 Task: Display the results of the 2022 Victory Lane Racing NASCAR Cup Series for the race "Verizon 200" on the track "Indianapolis RC".
Action: Mouse moved to (180, 245)
Screenshot: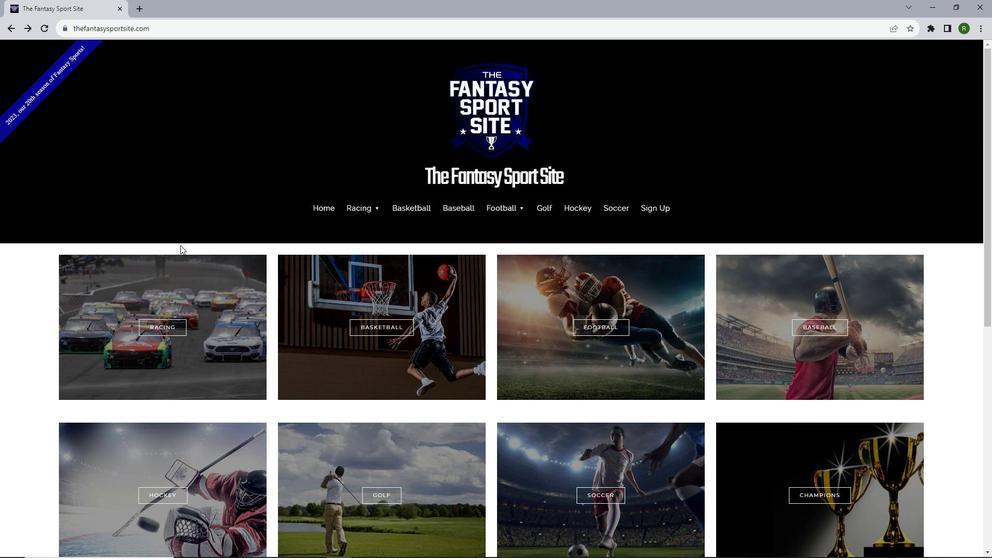 
Action: Mouse scrolled (180, 245) with delta (0, 0)
Screenshot: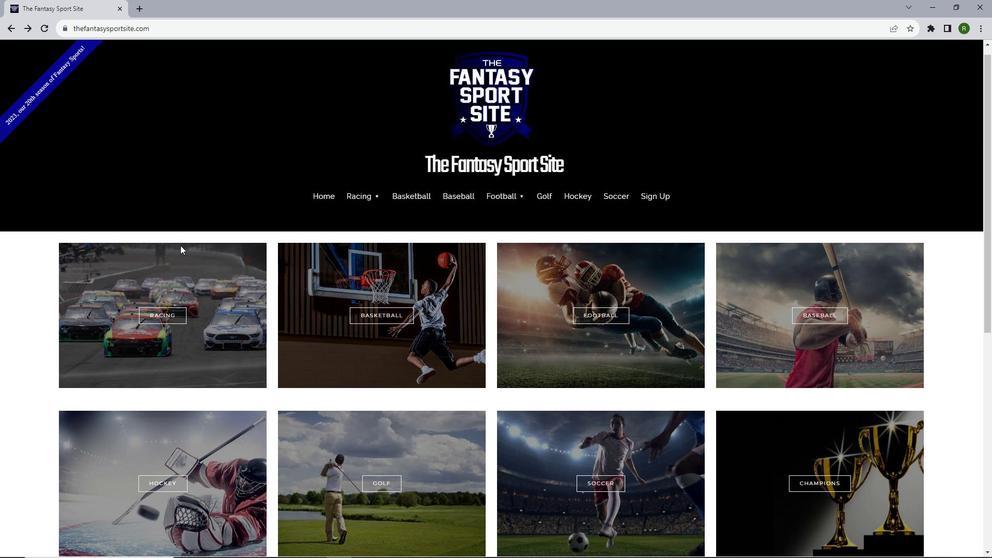 
Action: Mouse moved to (163, 276)
Screenshot: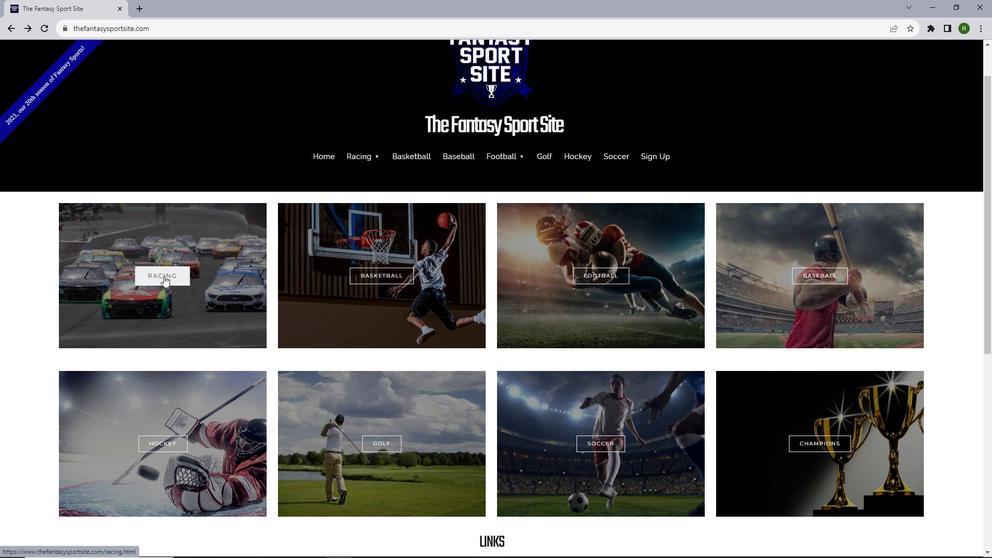 
Action: Mouse pressed left at (163, 276)
Screenshot: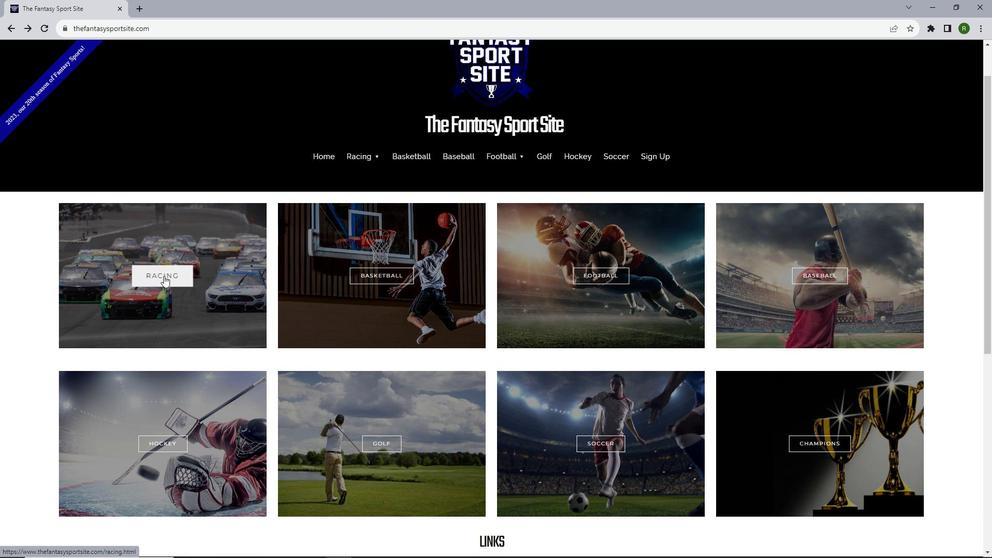 
Action: Mouse moved to (248, 249)
Screenshot: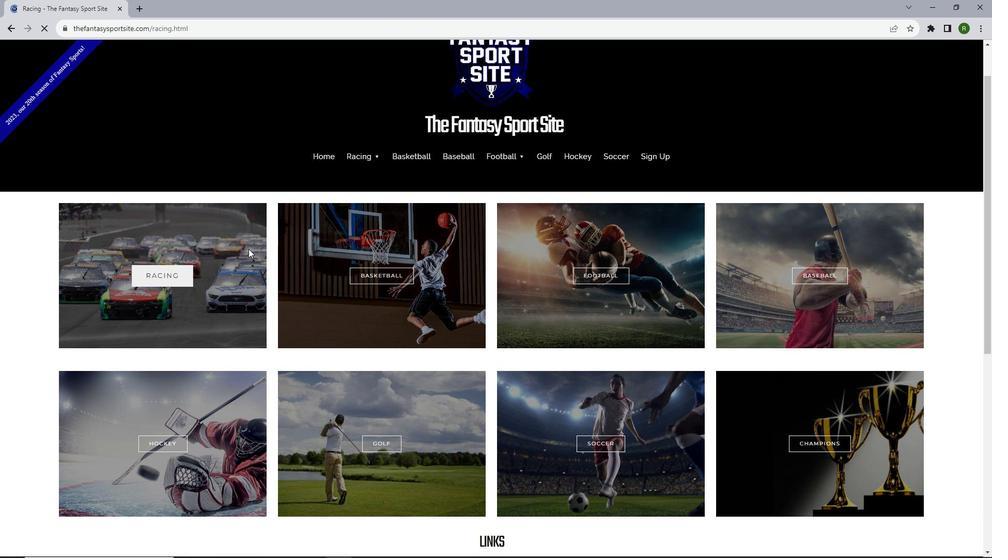 
Action: Mouse scrolled (248, 248) with delta (0, 0)
Screenshot: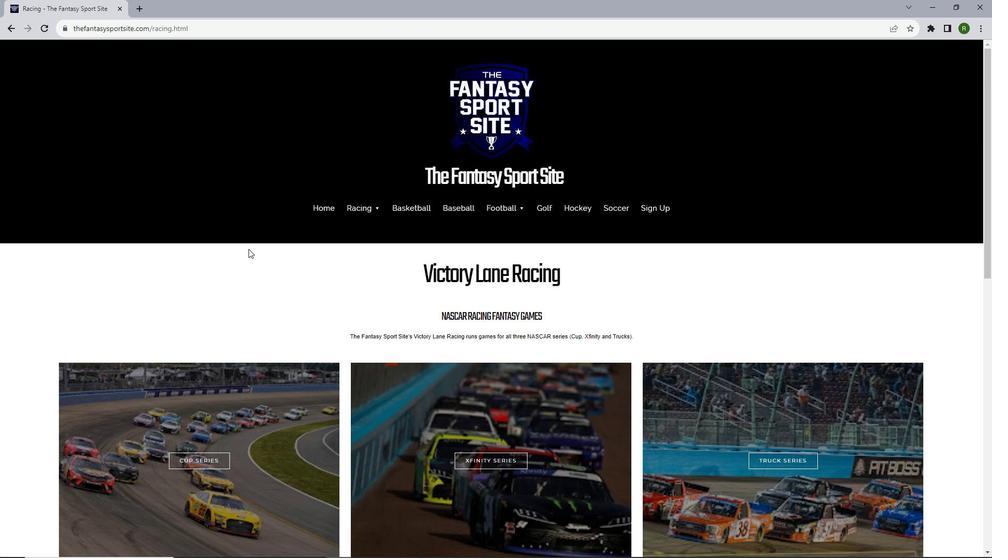 
Action: Mouse scrolled (248, 248) with delta (0, 0)
Screenshot: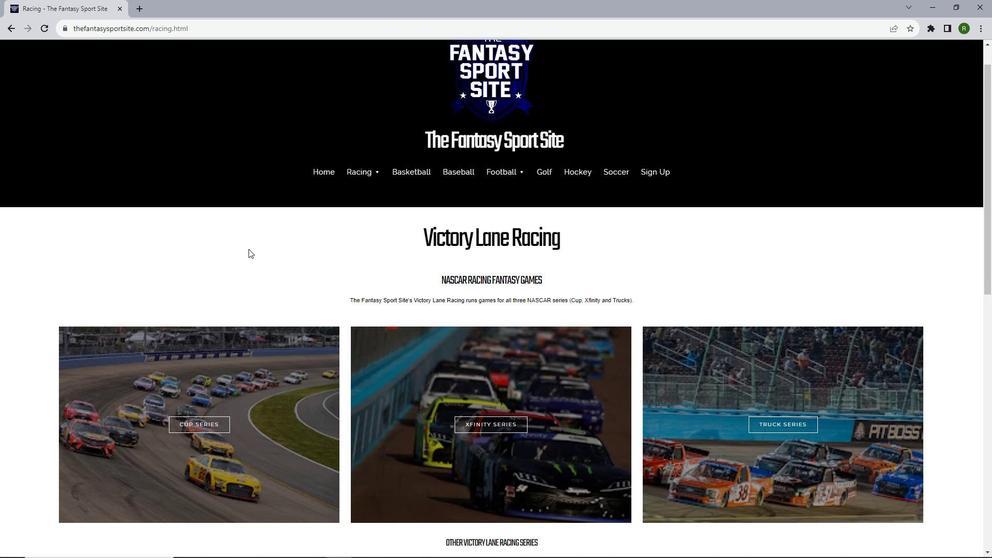 
Action: Mouse moved to (190, 352)
Screenshot: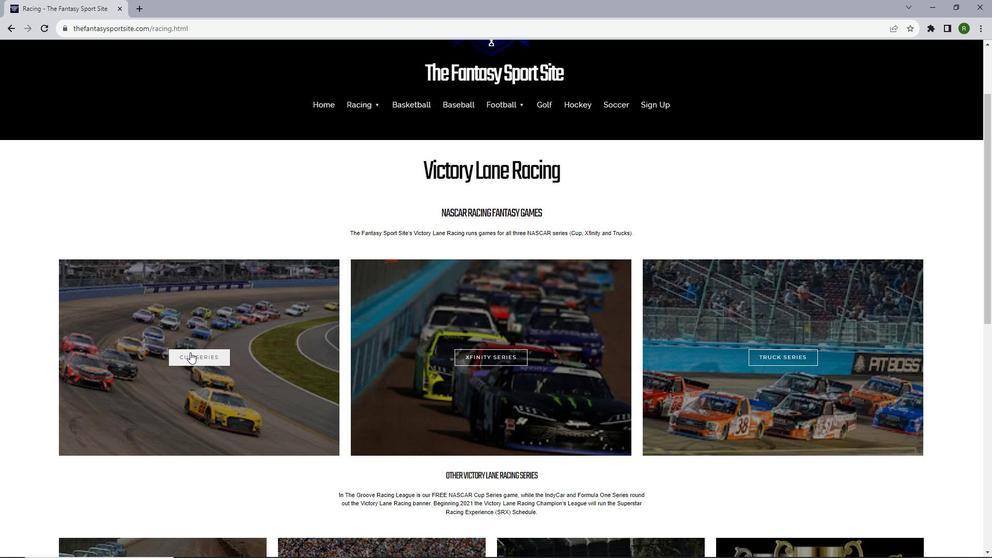 
Action: Mouse pressed left at (190, 352)
Screenshot: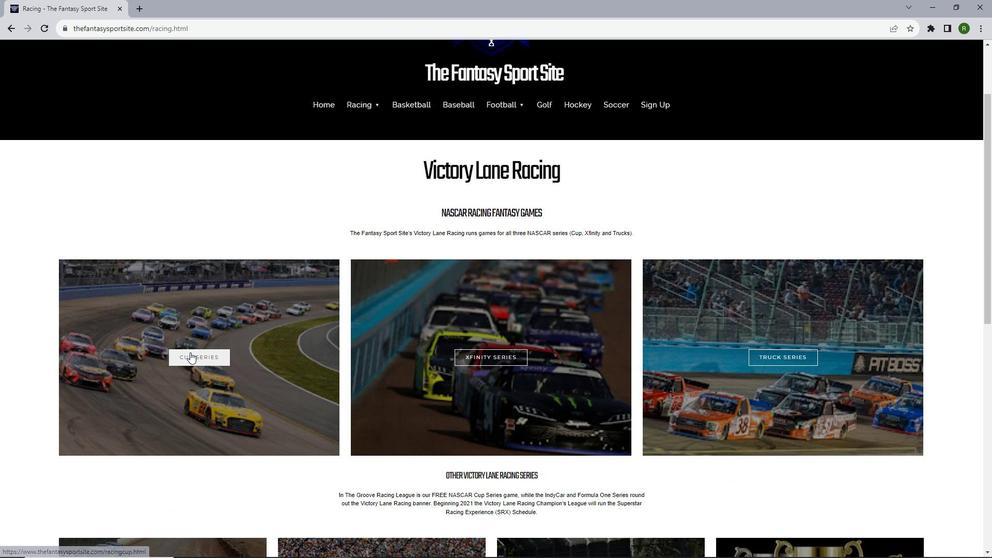 
Action: Mouse moved to (317, 278)
Screenshot: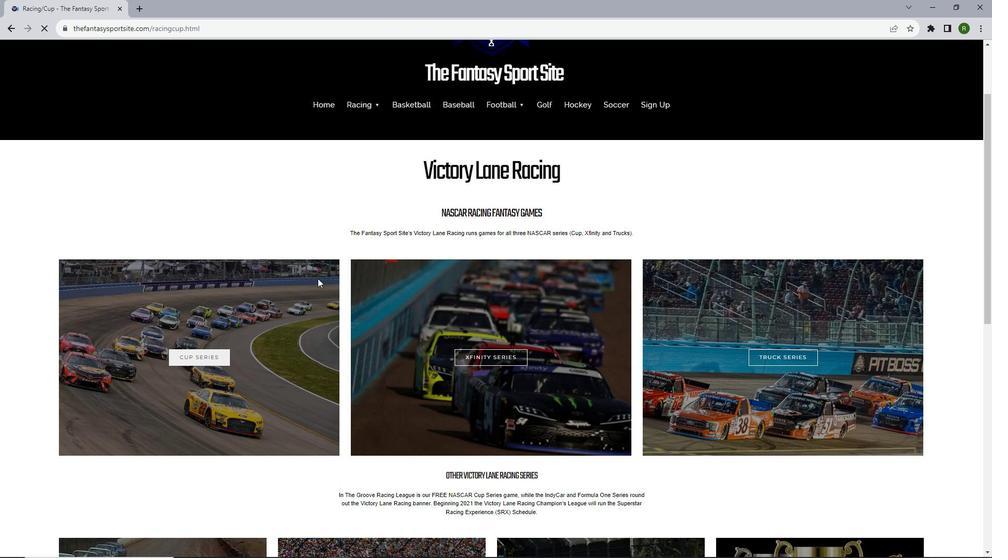 
Action: Mouse scrolled (317, 278) with delta (0, 0)
Screenshot: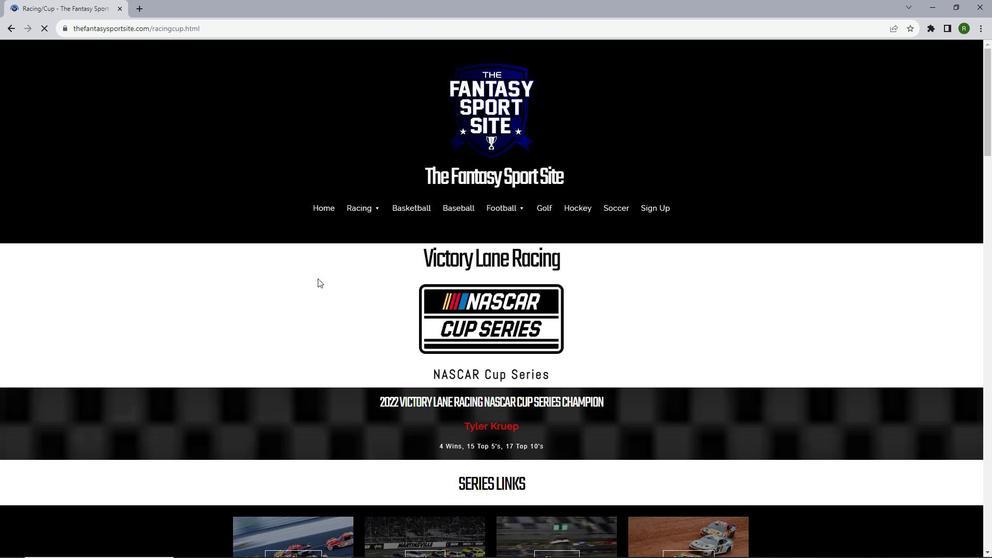 
Action: Mouse scrolled (317, 278) with delta (0, 0)
Screenshot: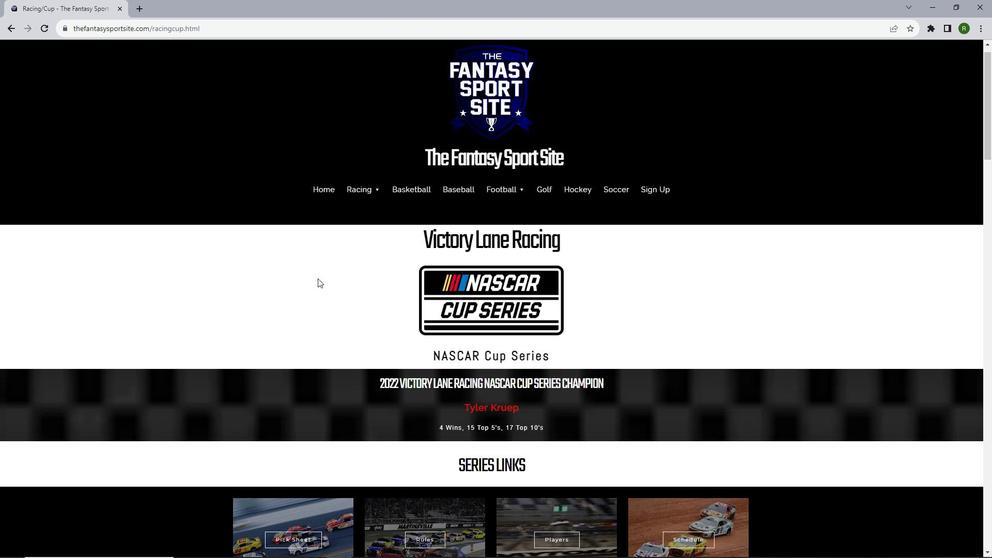 
Action: Mouse scrolled (317, 278) with delta (0, 0)
Screenshot: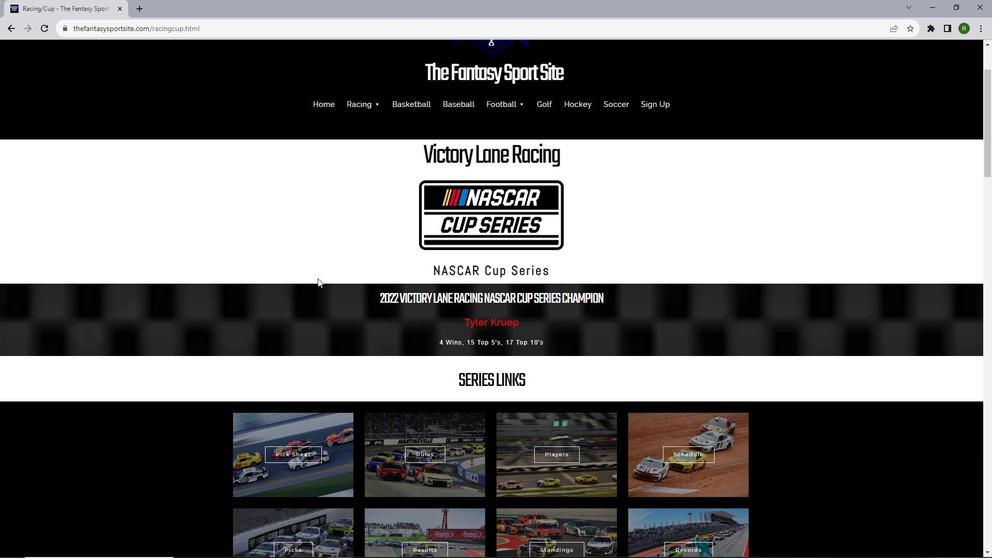 
Action: Mouse scrolled (317, 278) with delta (0, 0)
Screenshot: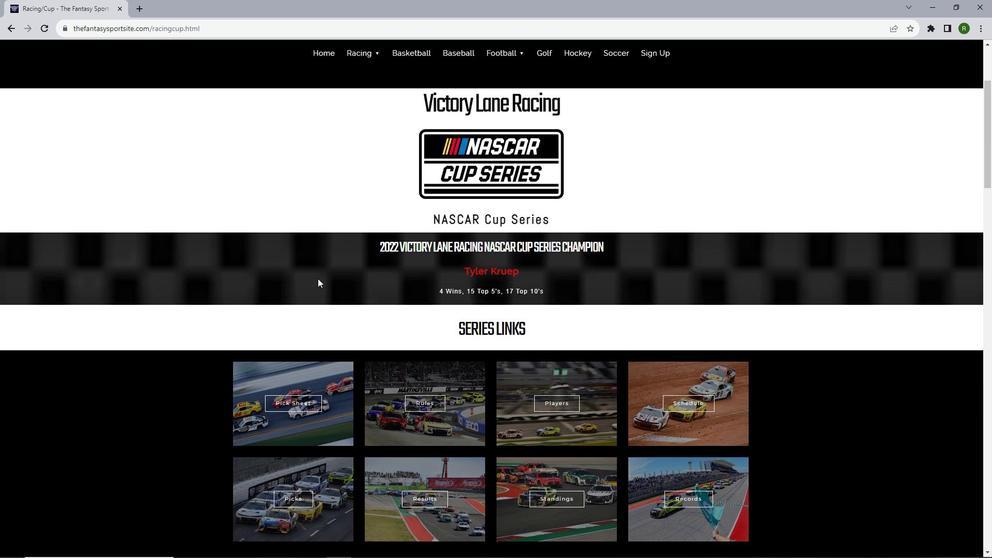 
Action: Mouse scrolled (317, 278) with delta (0, 0)
Screenshot: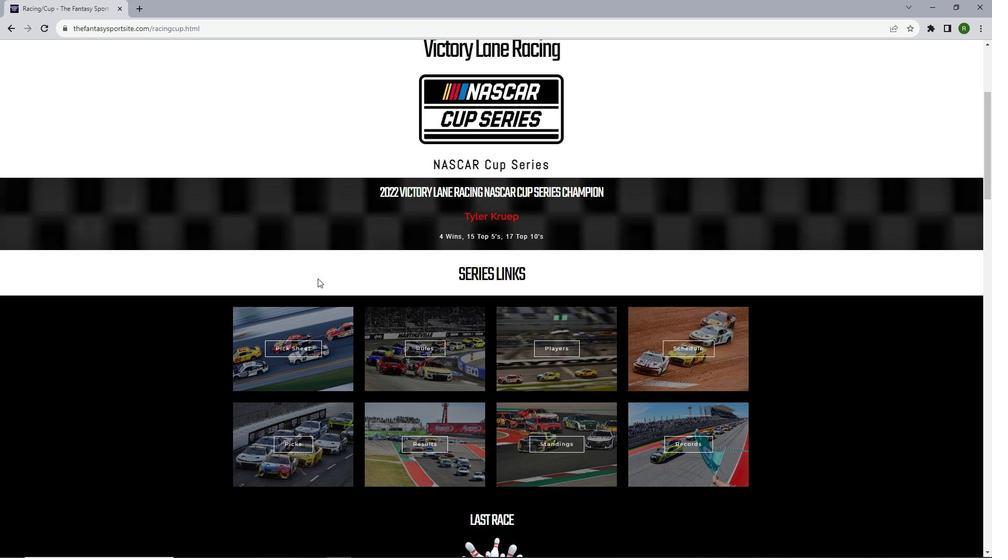 
Action: Mouse moved to (411, 390)
Screenshot: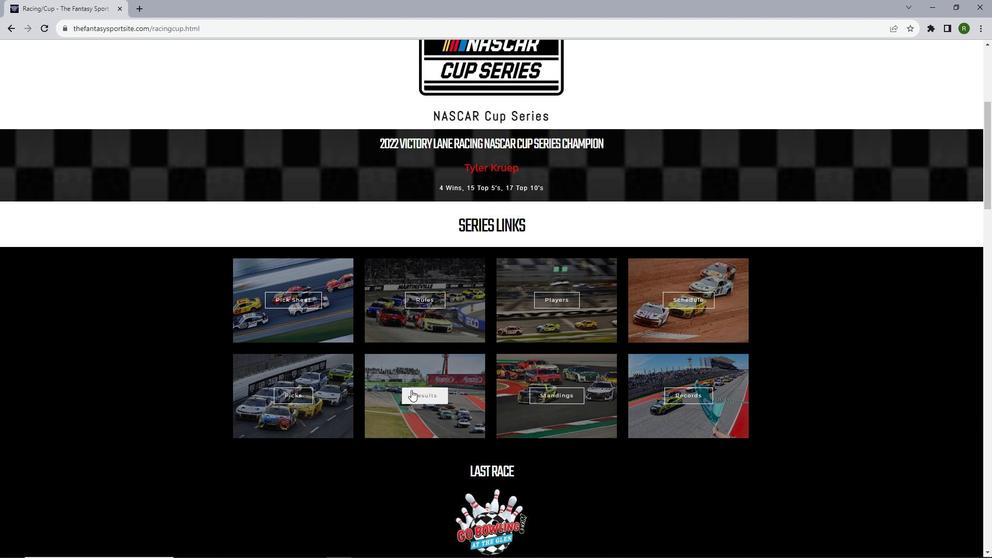 
Action: Mouse pressed left at (411, 390)
Screenshot: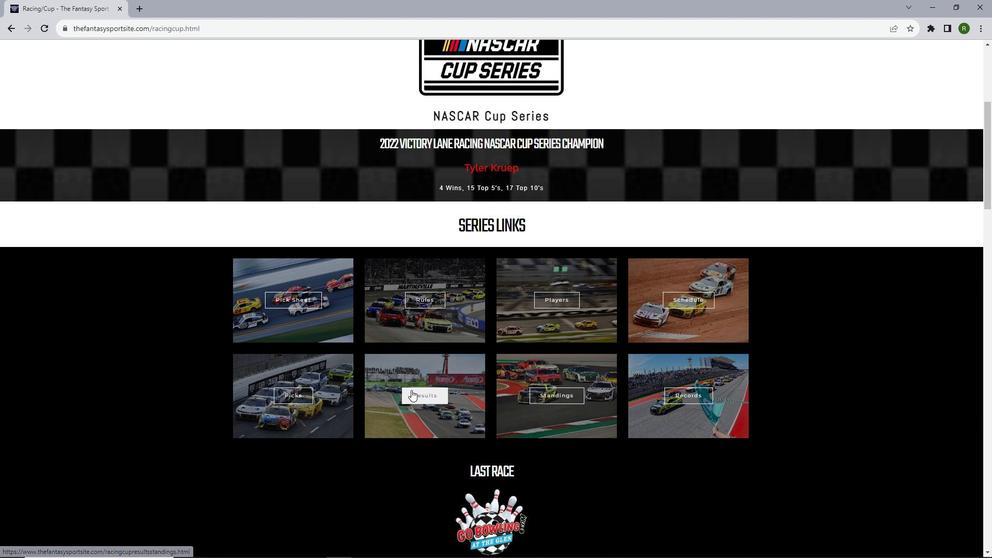 
Action: Mouse moved to (398, 282)
Screenshot: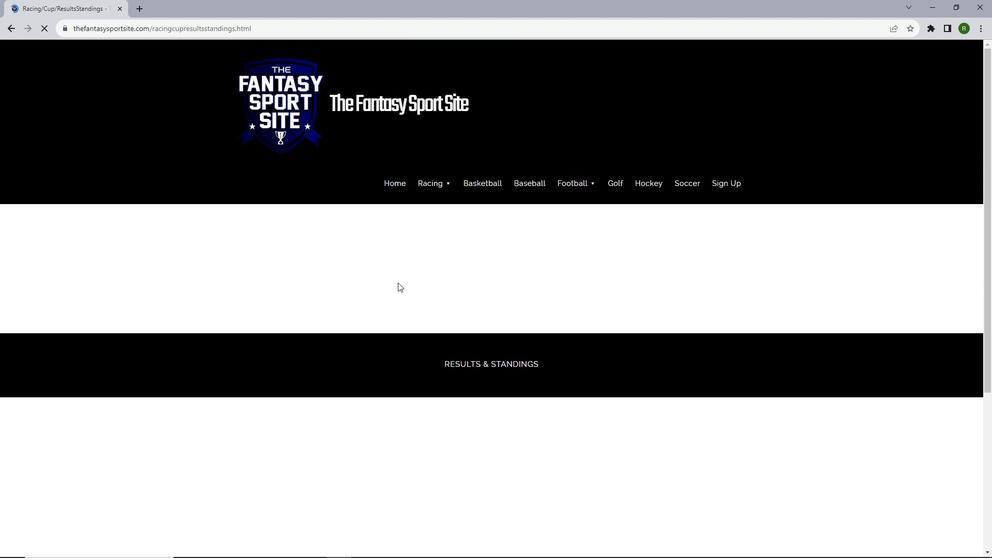 
Action: Mouse scrolled (398, 282) with delta (0, 0)
Screenshot: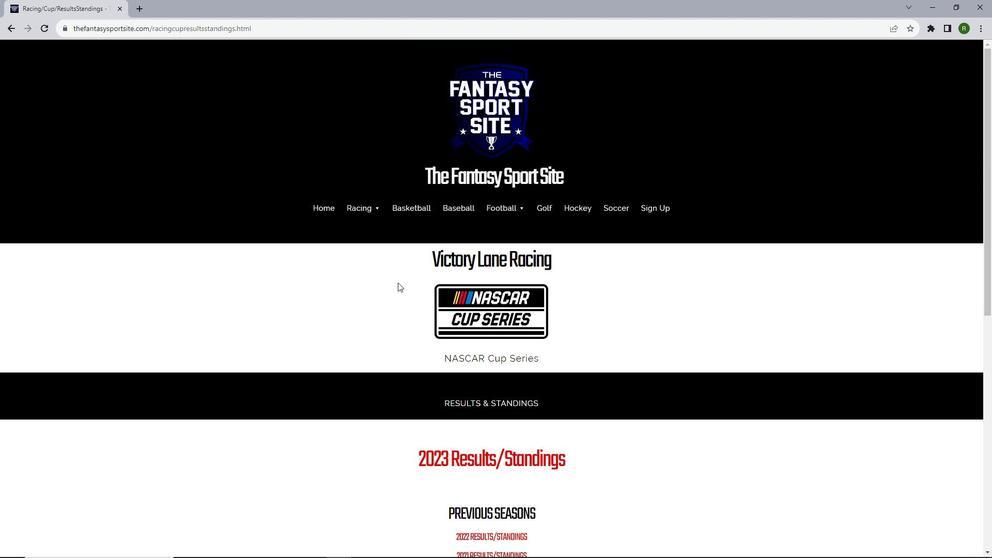 
Action: Mouse scrolled (398, 282) with delta (0, 0)
Screenshot: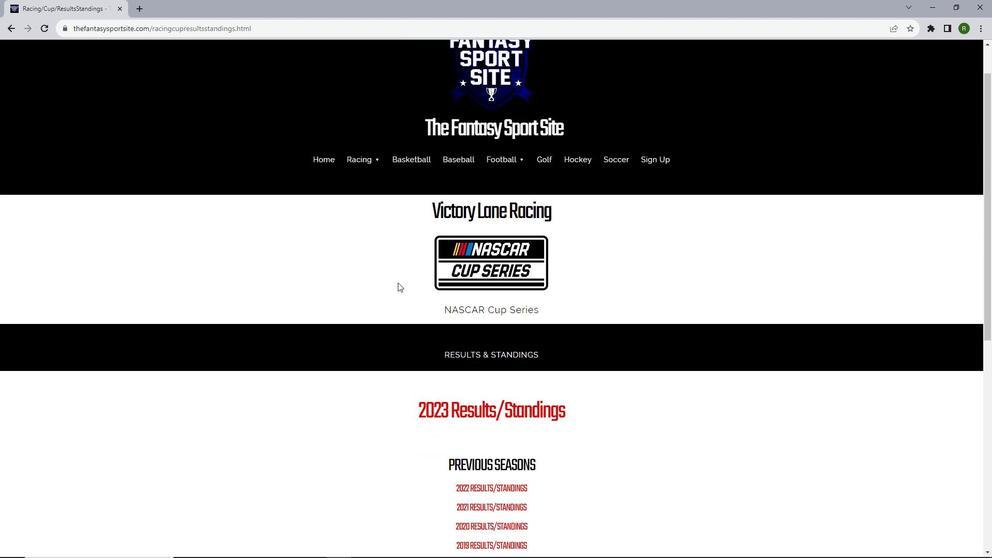 
Action: Mouse scrolled (398, 282) with delta (0, 0)
Screenshot: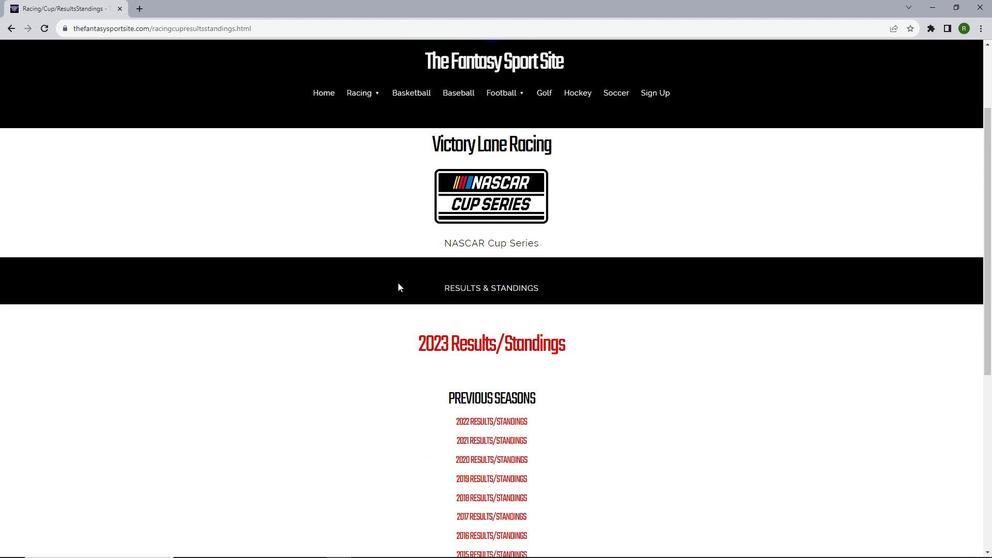 
Action: Mouse scrolled (398, 282) with delta (0, 0)
Screenshot: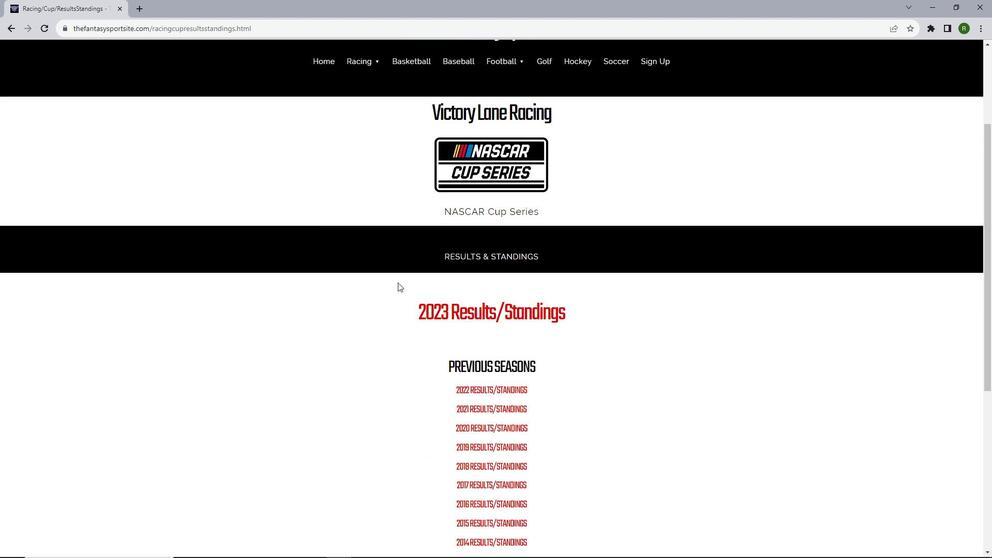 
Action: Mouse scrolled (398, 282) with delta (0, 0)
Screenshot: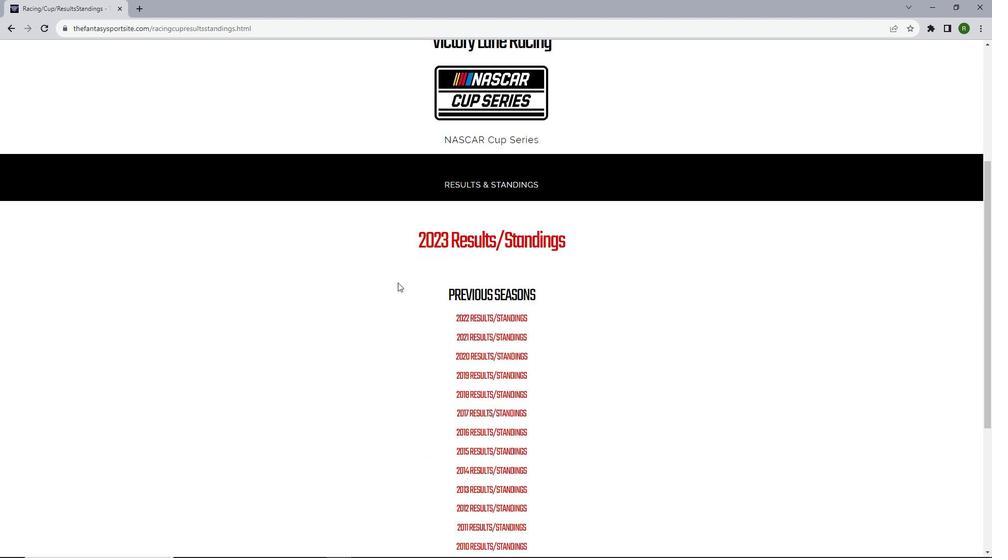 
Action: Mouse moved to (513, 274)
Screenshot: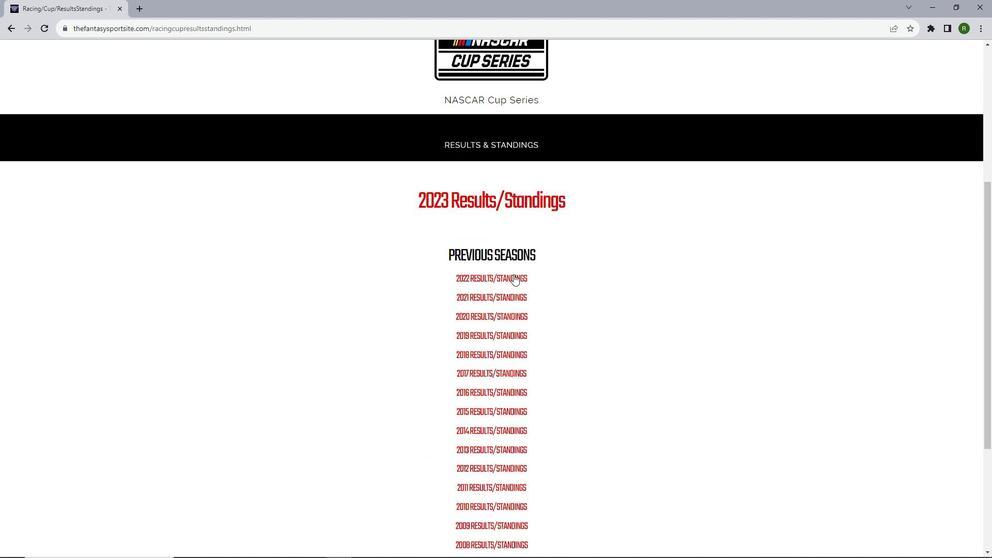 
Action: Mouse pressed left at (513, 274)
Screenshot: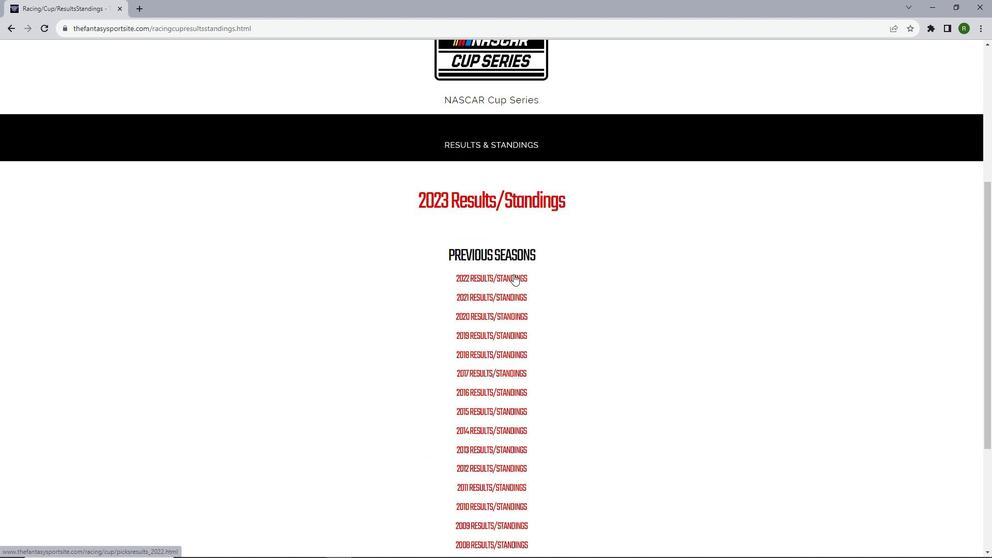 
Action: Mouse moved to (466, 186)
Screenshot: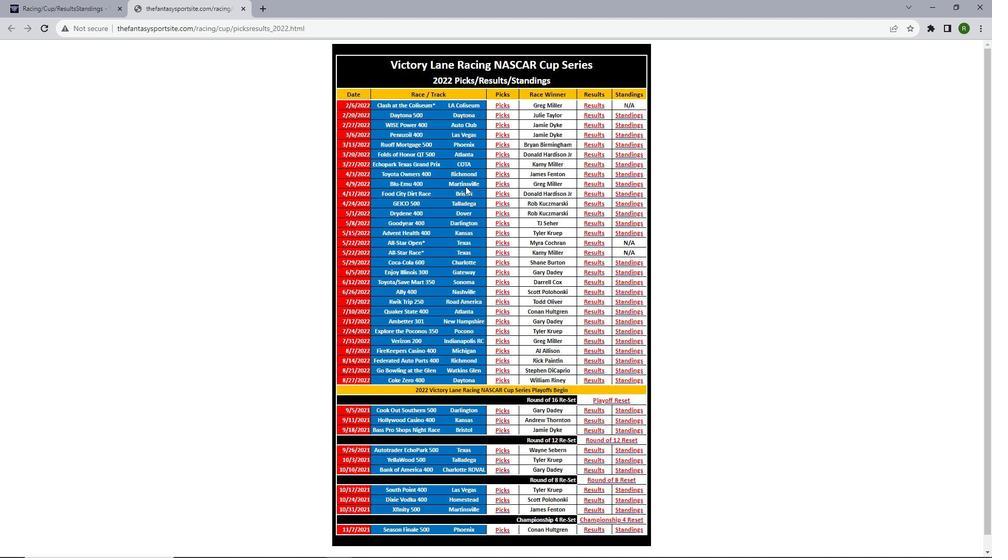 
Action: Mouse scrolled (466, 186) with delta (0, 0)
Screenshot: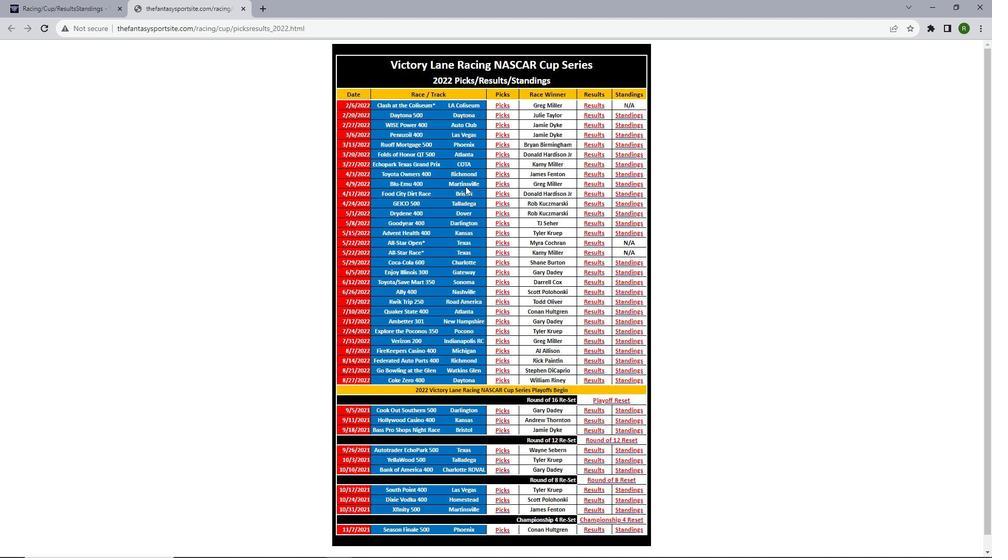 
Action: Mouse moved to (465, 186)
Screenshot: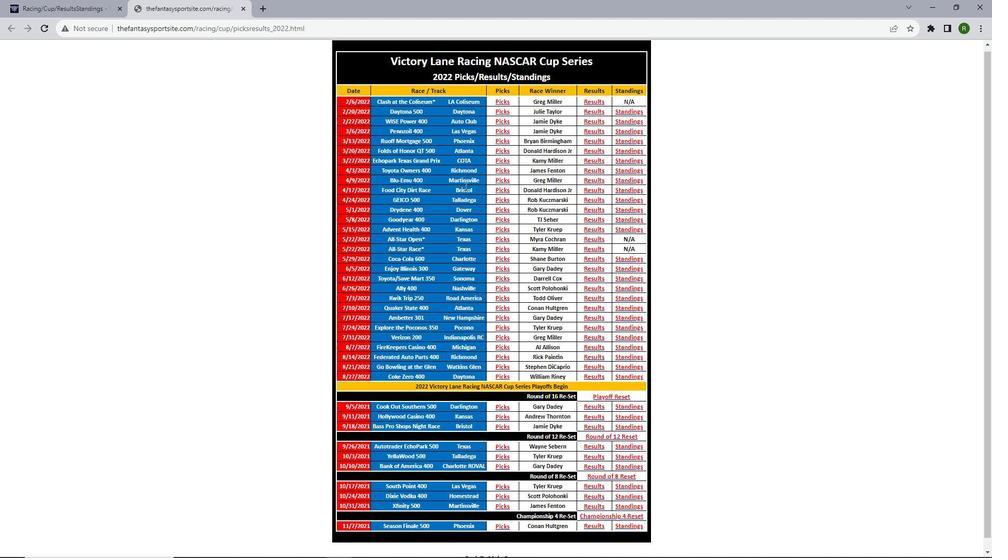 
Action: Mouse scrolled (465, 186) with delta (0, 0)
Screenshot: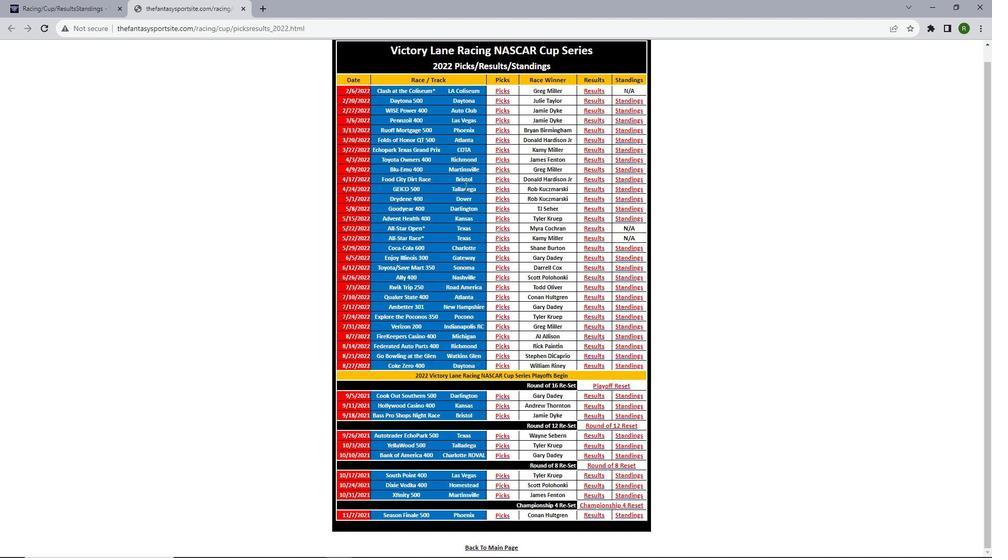 
Action: Mouse moved to (465, 187)
Screenshot: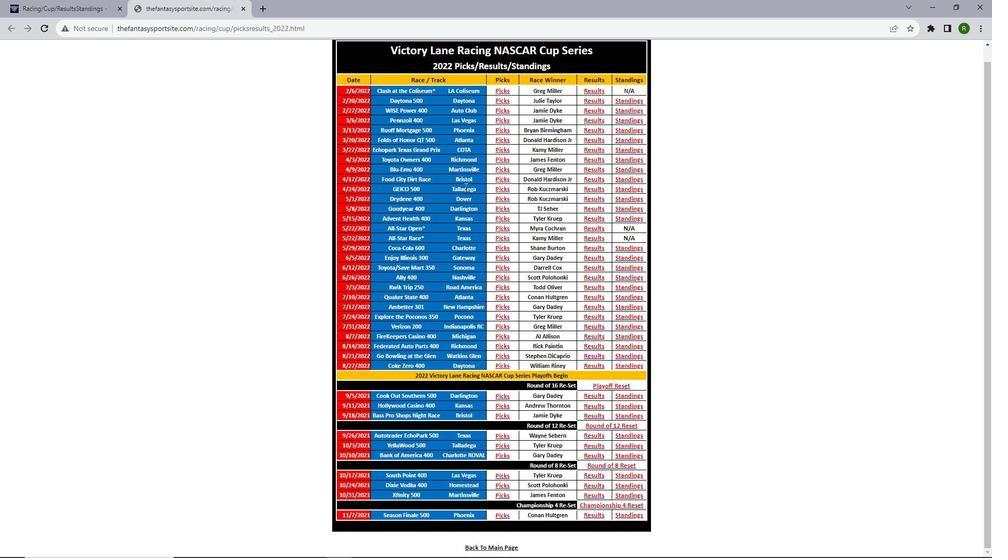
Action: Mouse scrolled (465, 186) with delta (0, 0)
Screenshot: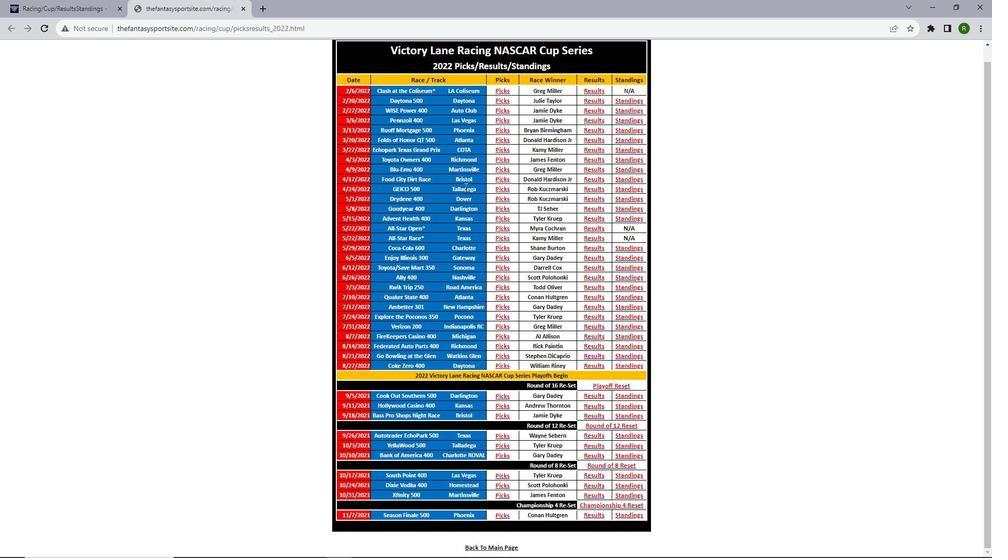 
Action: Mouse moved to (596, 326)
Screenshot: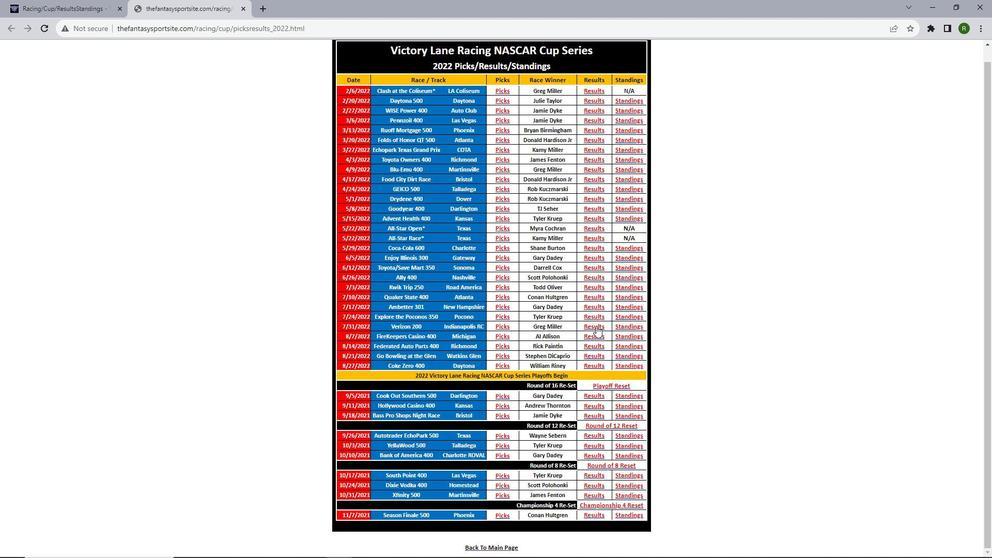 
Action: Mouse pressed left at (596, 326)
Screenshot: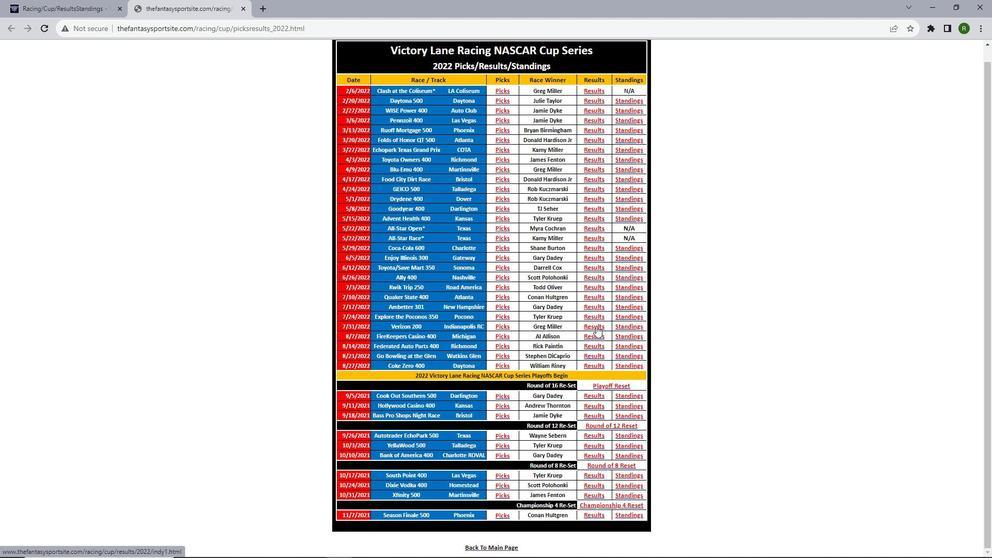 
Action: Mouse moved to (410, 203)
Screenshot: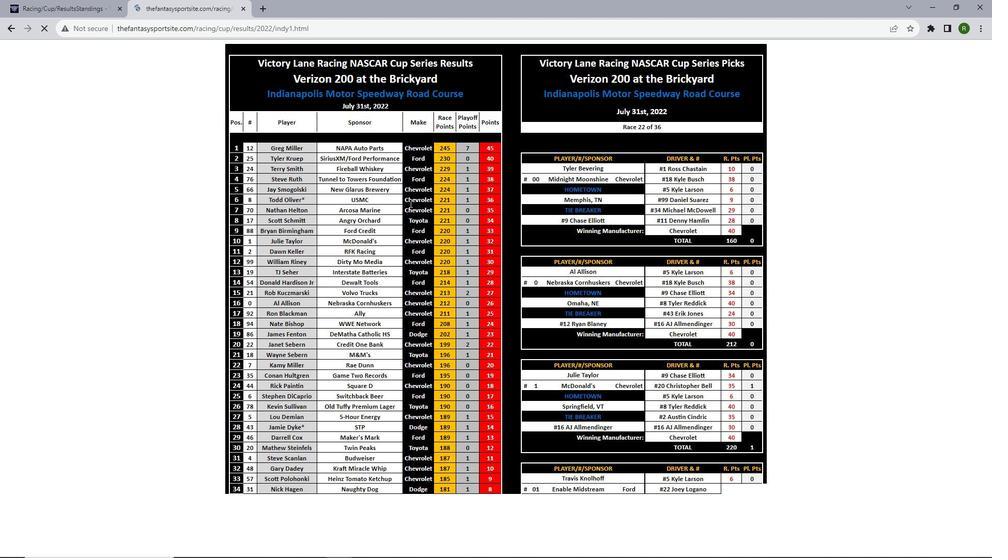 
Action: Mouse scrolled (410, 202) with delta (0, 0)
Screenshot: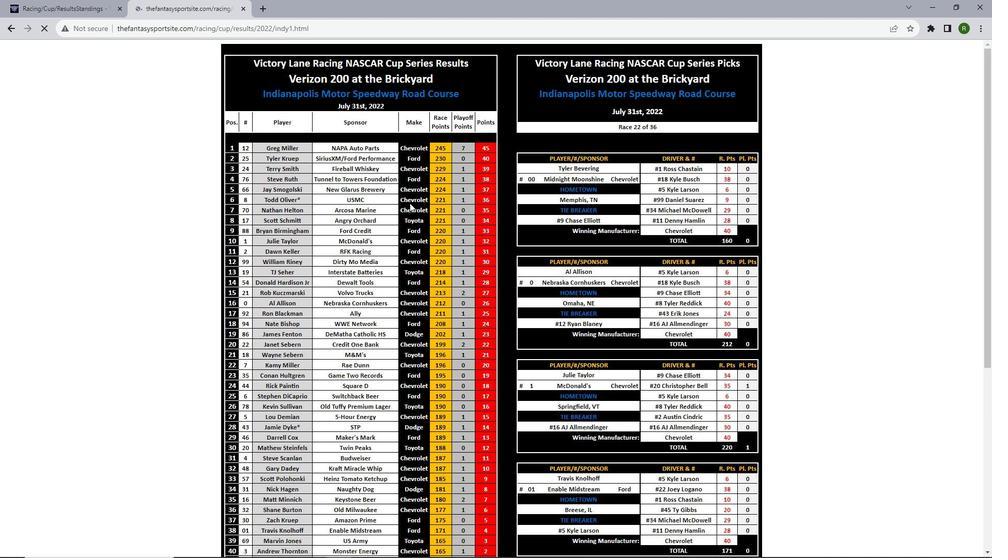 
Action: Mouse scrolled (410, 202) with delta (0, 0)
Screenshot: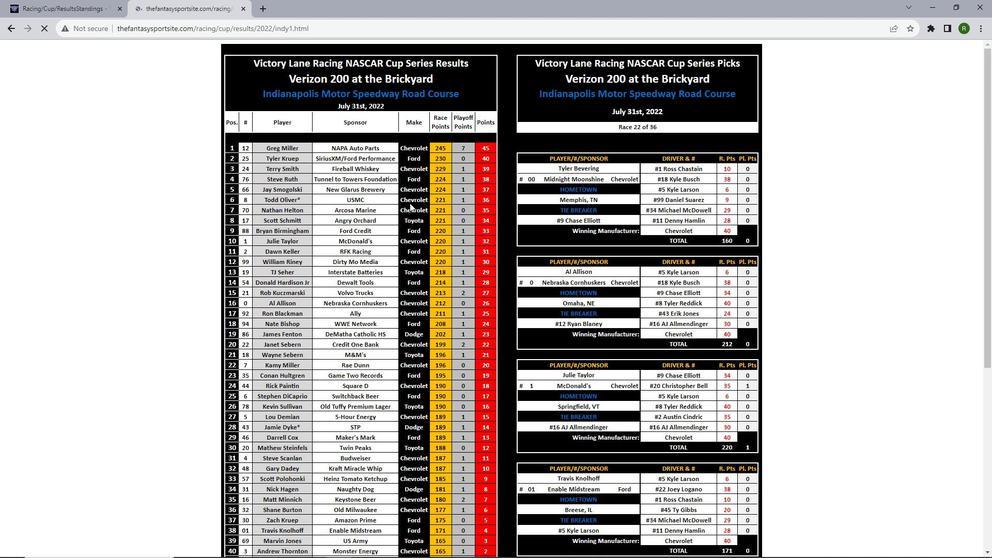 
Action: Mouse scrolled (410, 202) with delta (0, 0)
Screenshot: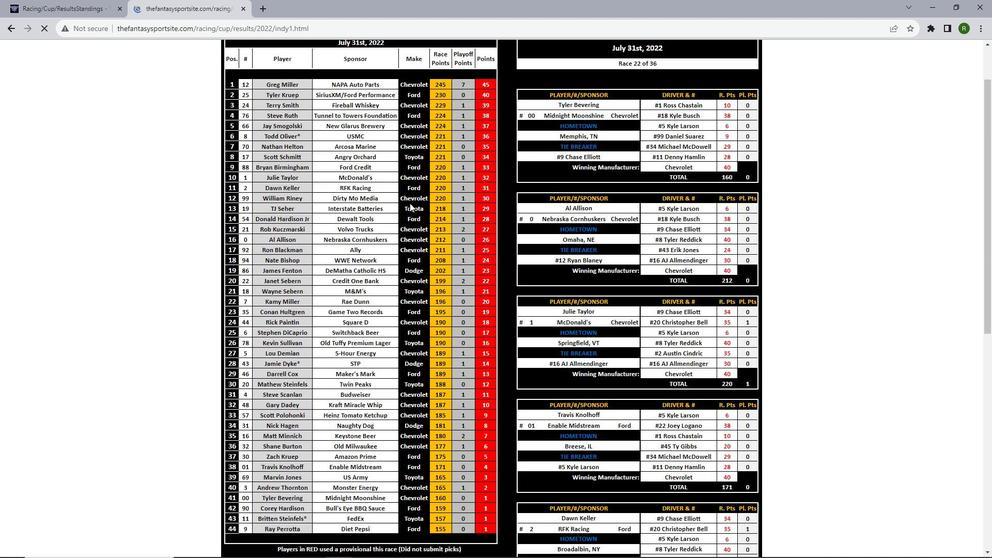 
Action: Mouse moved to (410, 202)
Screenshot: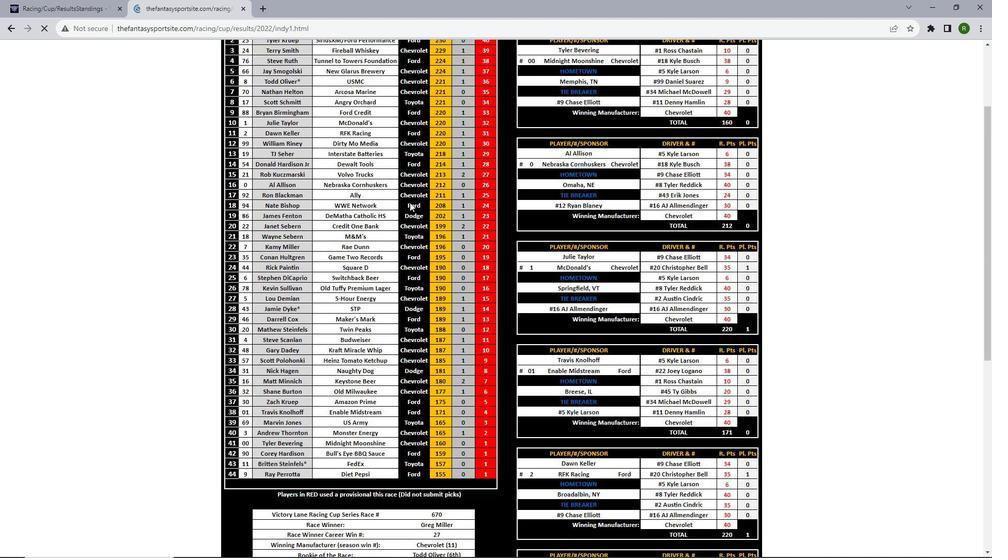
Action: Mouse scrolled (410, 202) with delta (0, 0)
Screenshot: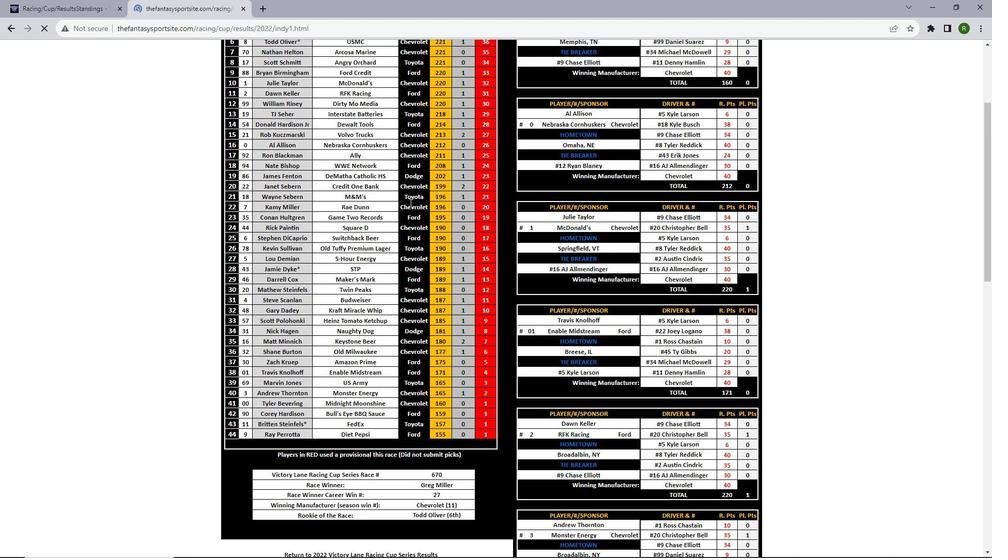 
Action: Mouse scrolled (410, 202) with delta (0, 0)
Screenshot: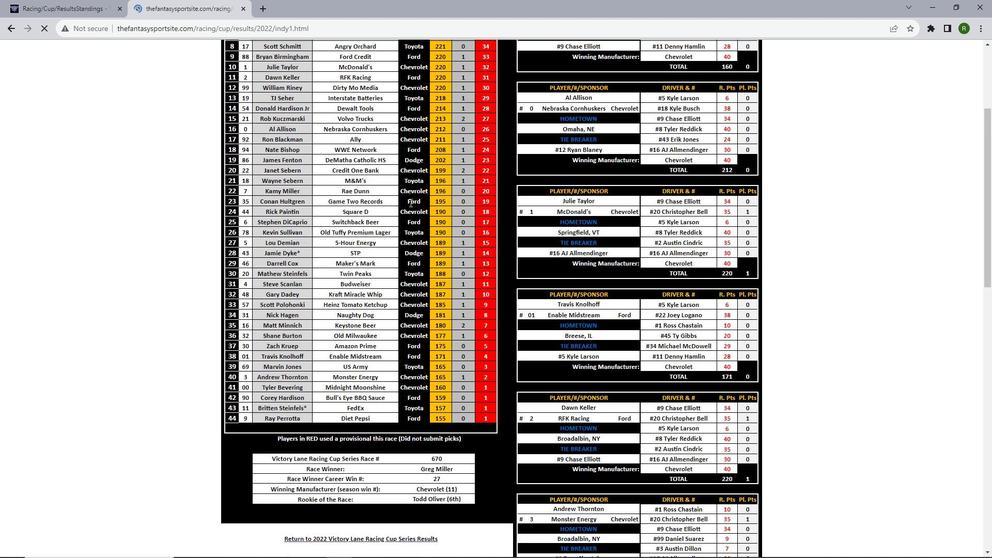 
Action: Mouse scrolled (410, 202) with delta (0, 0)
Screenshot: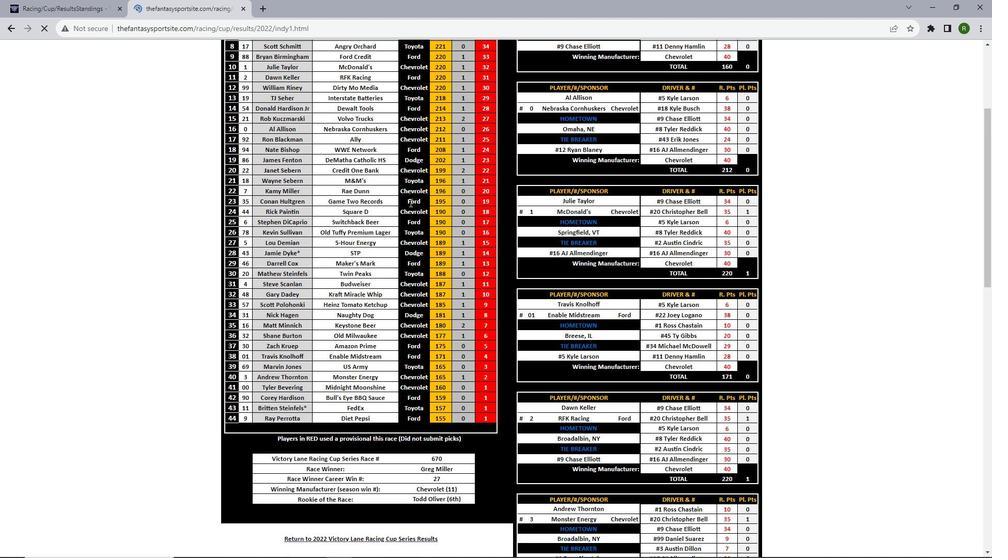 
Action: Mouse scrolled (410, 202) with delta (0, 0)
Screenshot: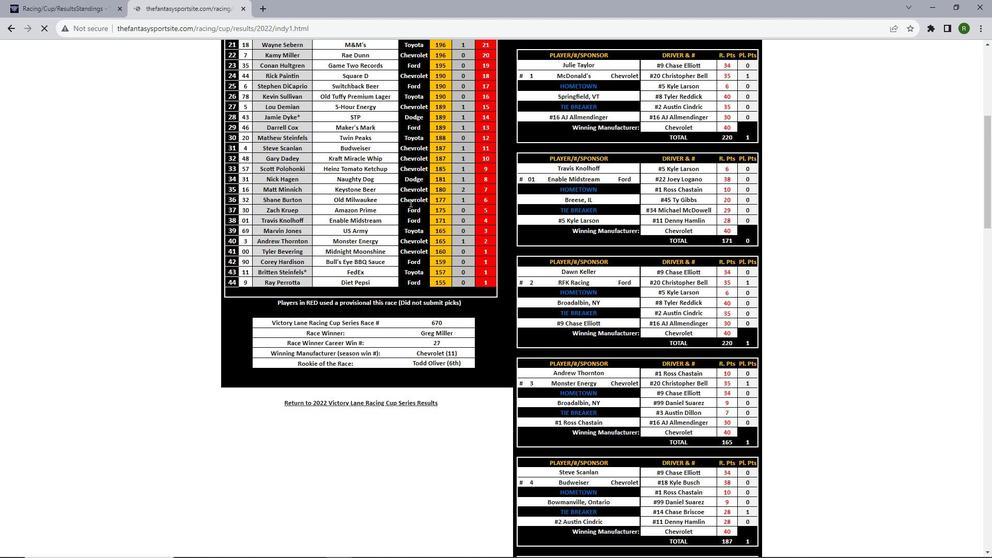 
Action: Mouse scrolled (410, 202) with delta (0, 0)
Screenshot: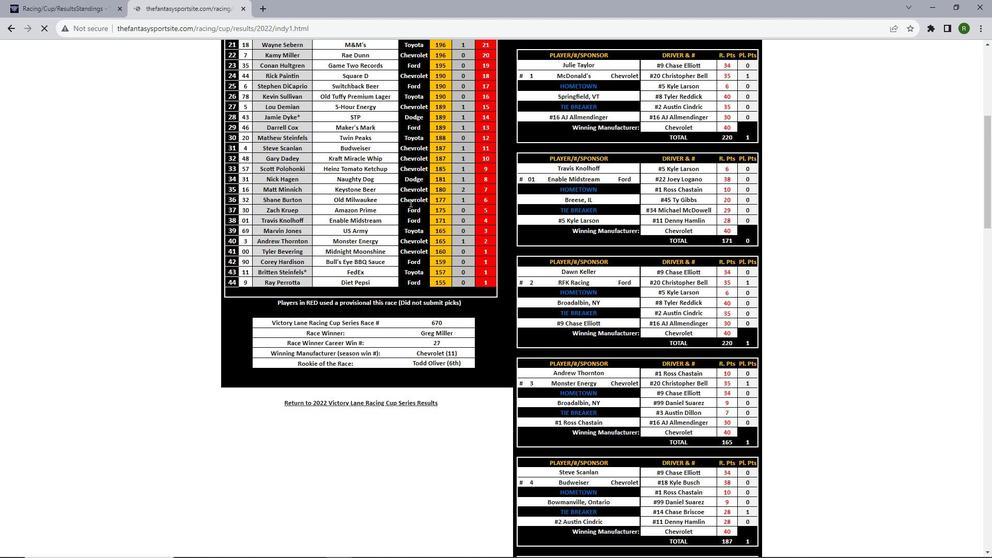 
Action: Mouse scrolled (410, 202) with delta (0, 0)
Screenshot: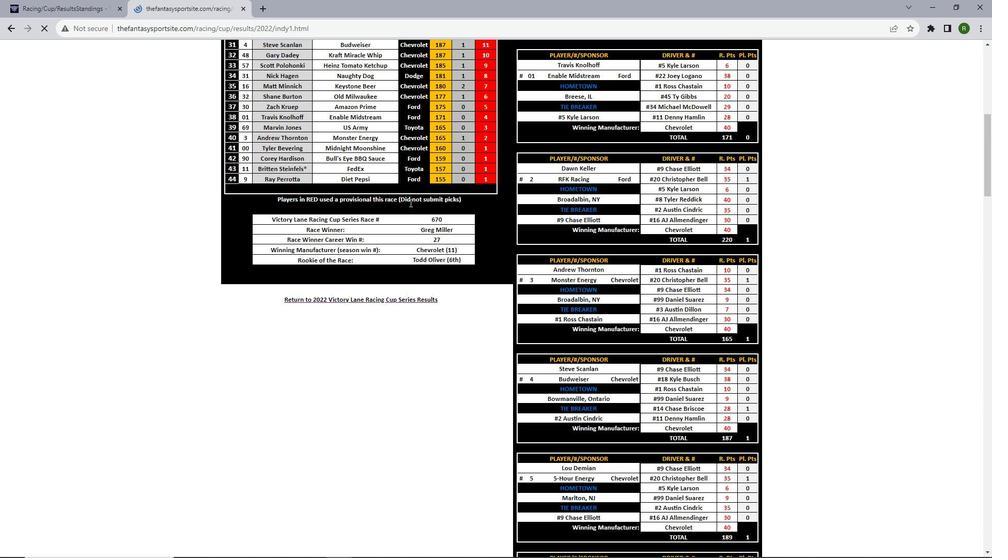 
Action: Mouse scrolled (410, 202) with delta (0, 0)
Screenshot: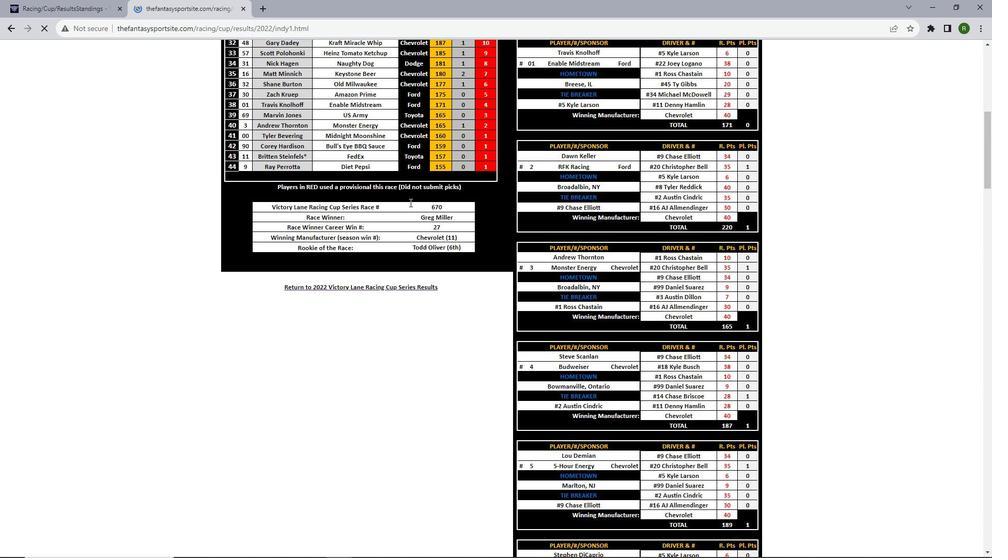 
Action: Mouse scrolled (410, 202) with delta (0, 0)
Screenshot: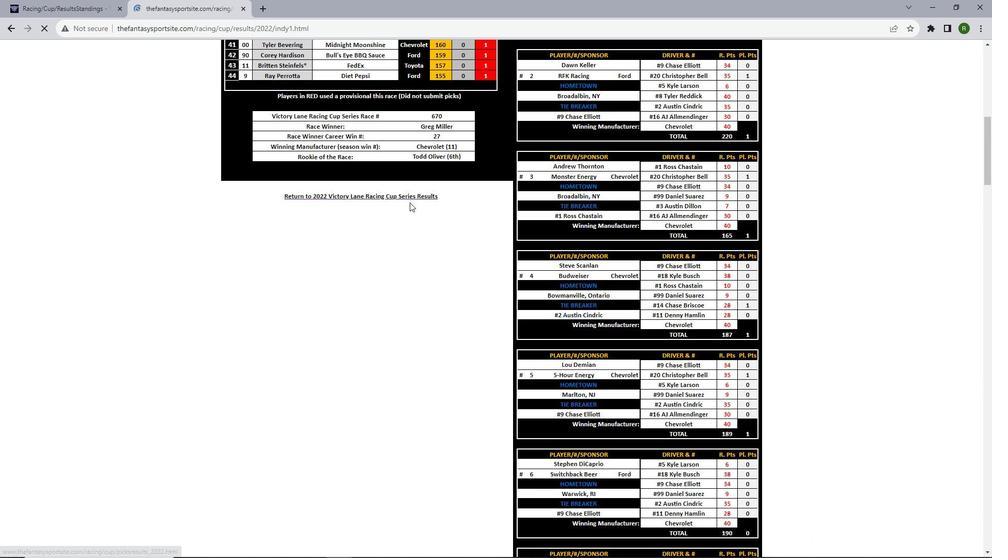 
Action: Mouse scrolled (410, 202) with delta (0, 0)
Screenshot: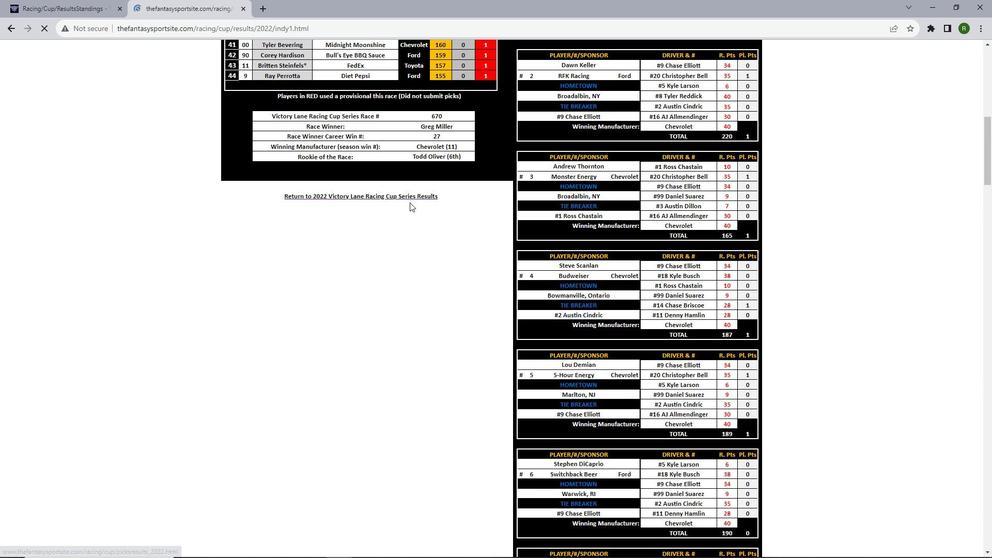 
Action: Mouse scrolled (410, 202) with delta (0, 0)
Screenshot: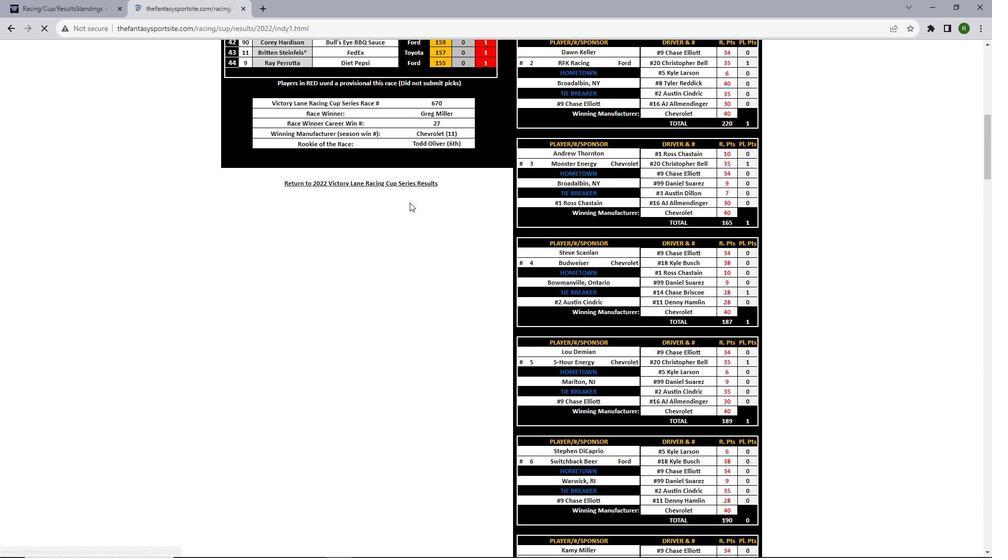 
Action: Mouse scrolled (410, 202) with delta (0, 0)
Screenshot: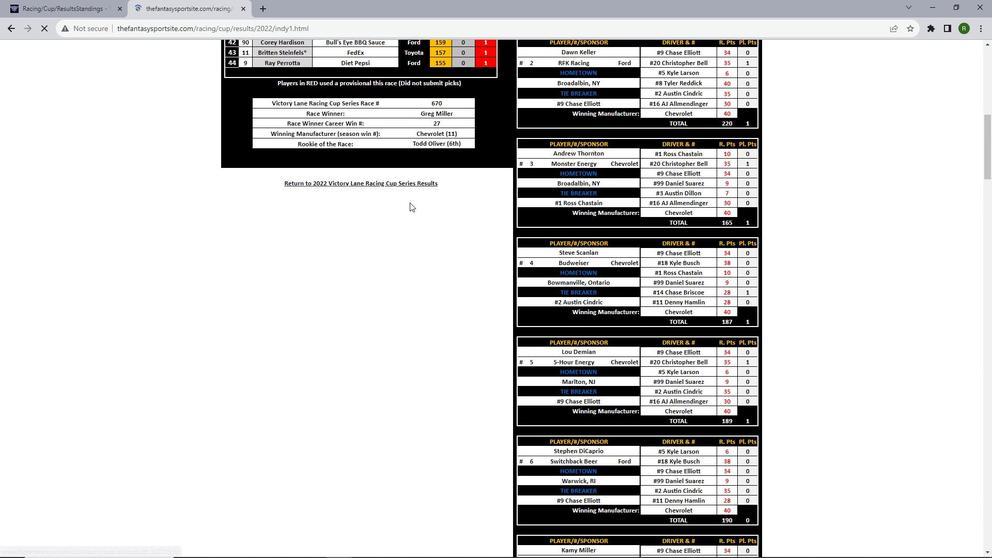 
Action: Mouse scrolled (410, 202) with delta (0, 0)
Screenshot: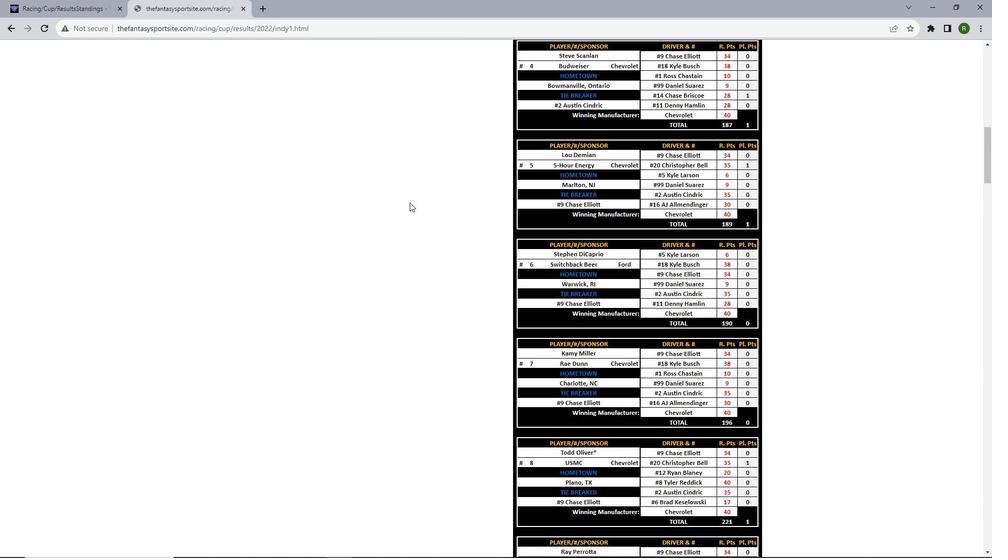 
Action: Mouse scrolled (410, 202) with delta (0, 0)
Screenshot: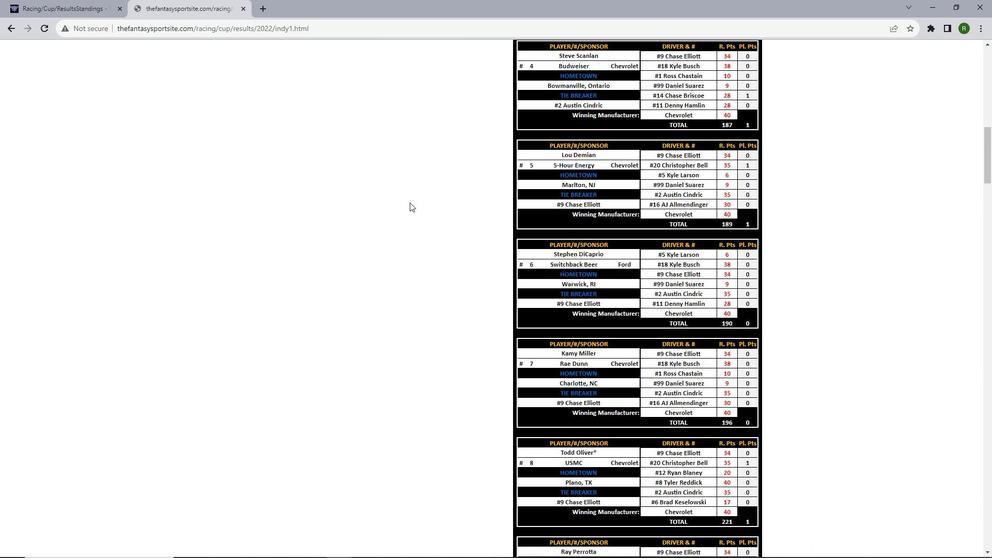 
Action: Mouse scrolled (410, 202) with delta (0, 0)
Screenshot: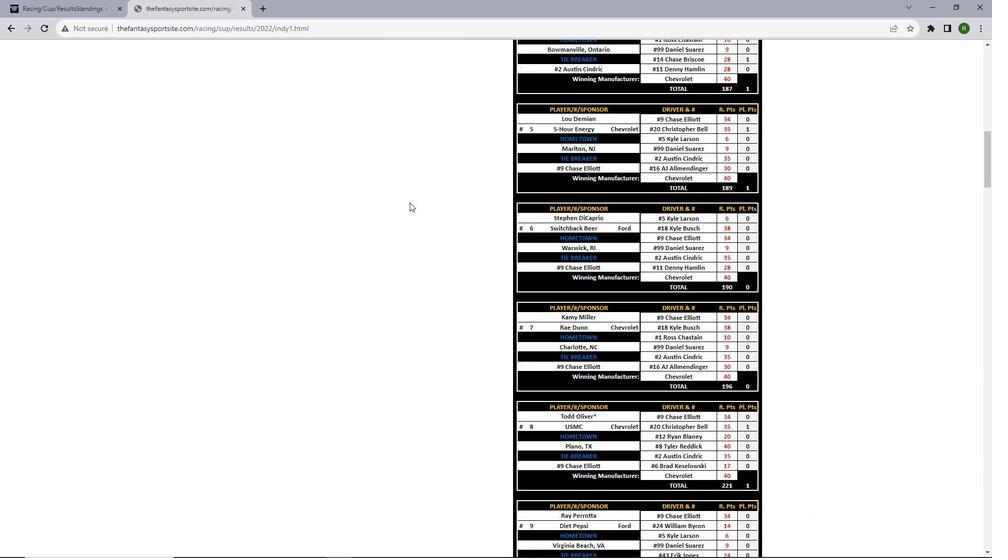 
Action: Mouse scrolled (410, 202) with delta (0, 0)
Screenshot: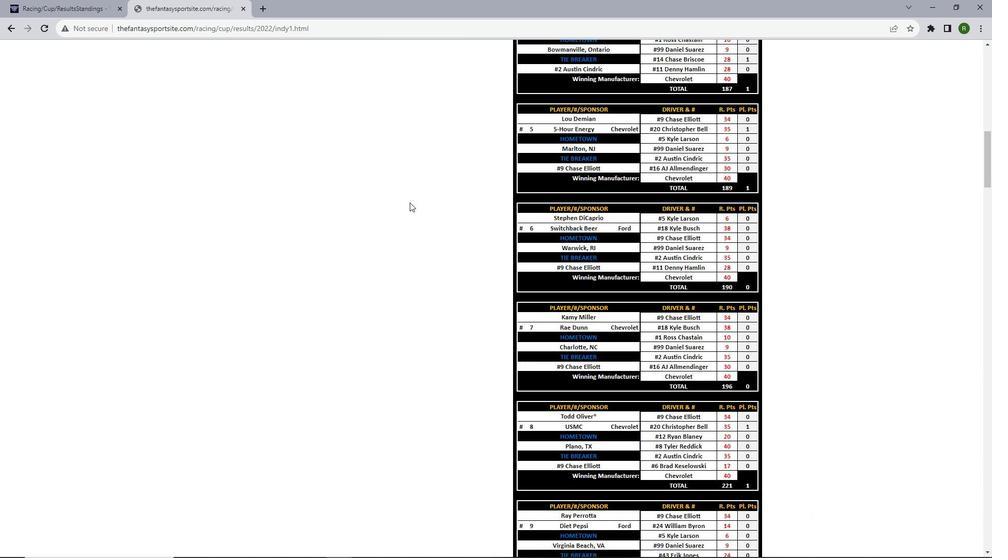 
Action: Mouse scrolled (410, 202) with delta (0, 0)
Screenshot: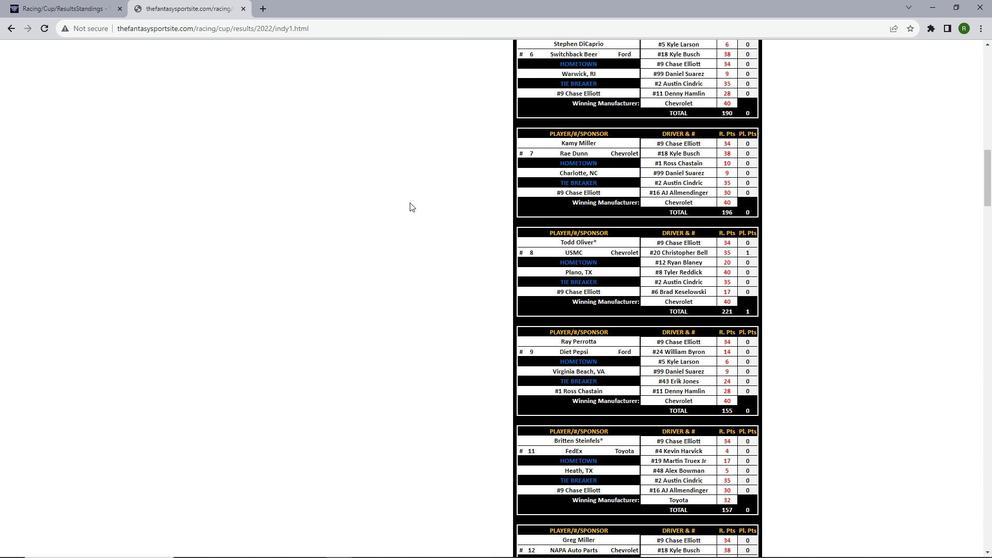 
Action: Mouse scrolled (410, 202) with delta (0, 0)
Screenshot: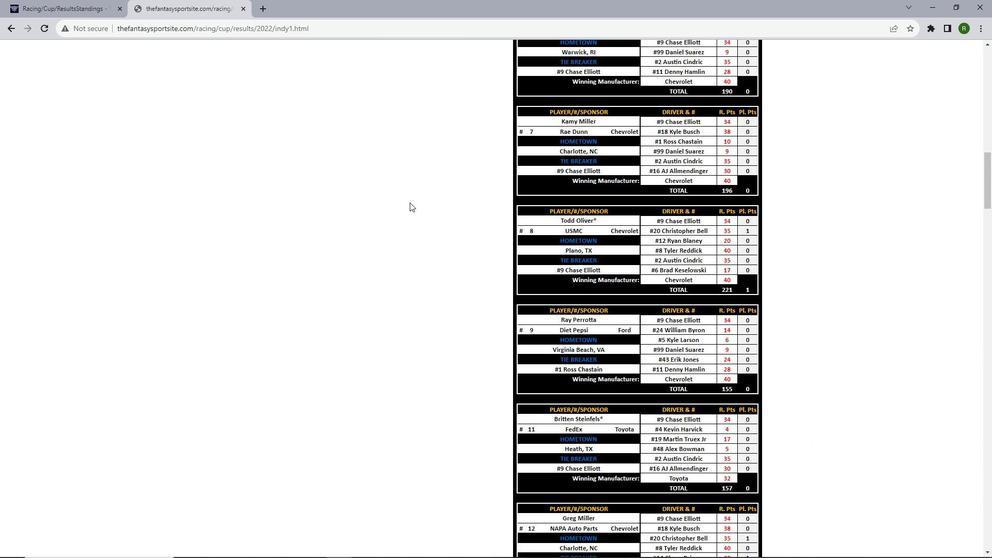 
Action: Mouse scrolled (410, 202) with delta (0, 0)
Screenshot: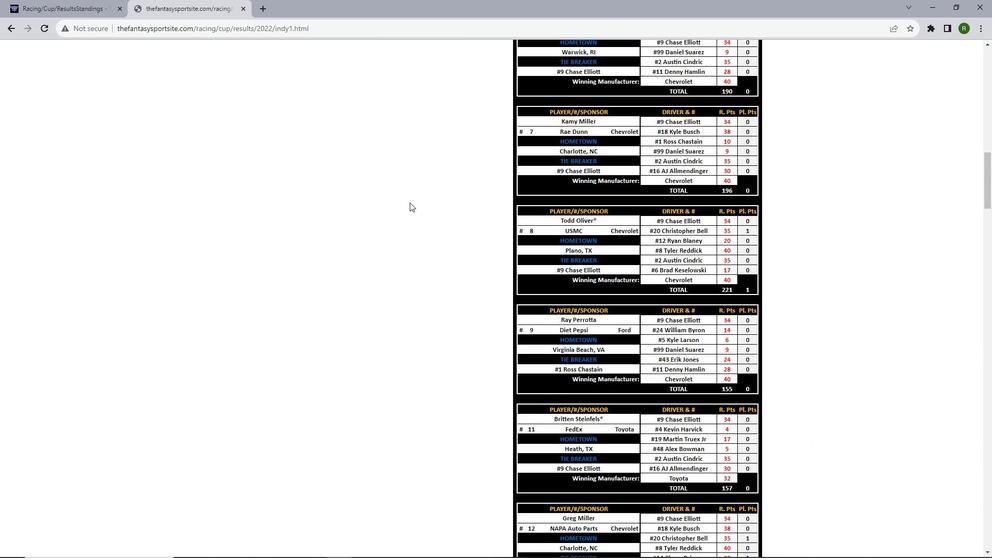 
Action: Mouse scrolled (410, 202) with delta (0, 0)
Screenshot: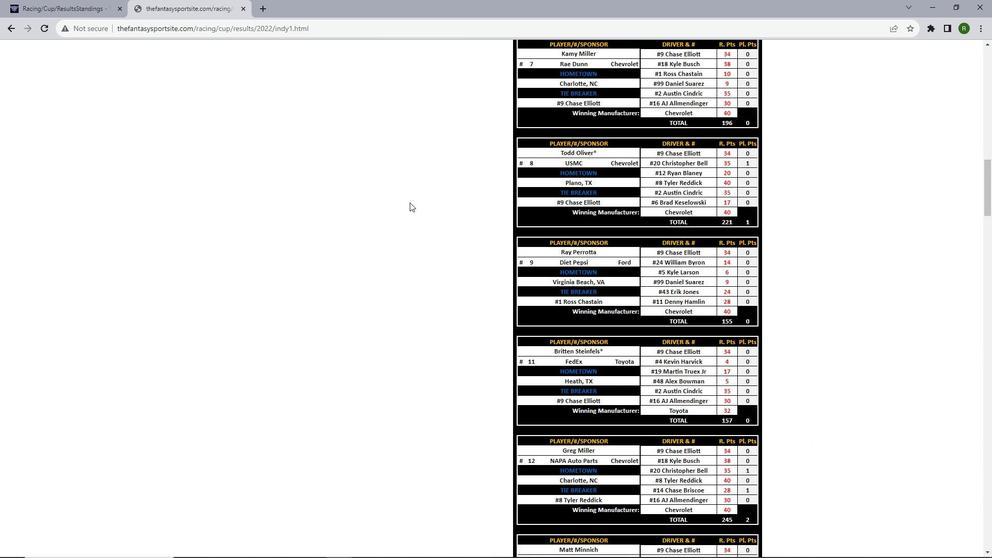 
Action: Mouse scrolled (410, 202) with delta (0, 0)
Screenshot: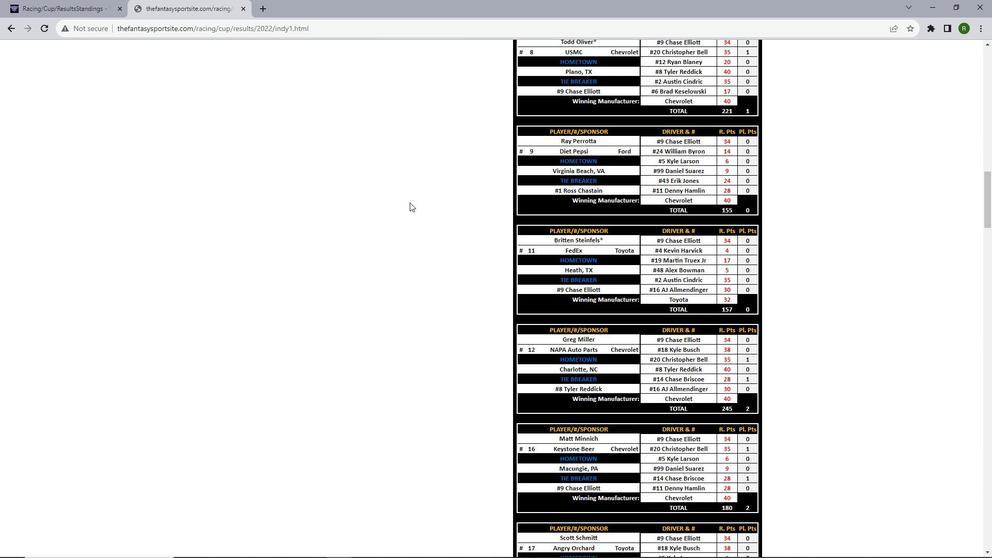
Action: Mouse scrolled (410, 202) with delta (0, 0)
Screenshot: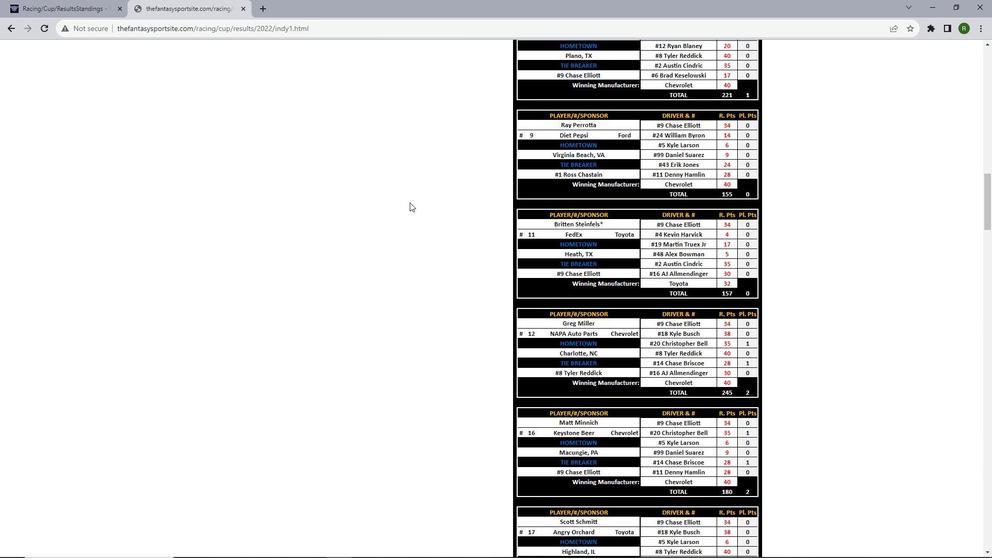 
Action: Mouse scrolled (410, 202) with delta (0, 0)
Screenshot: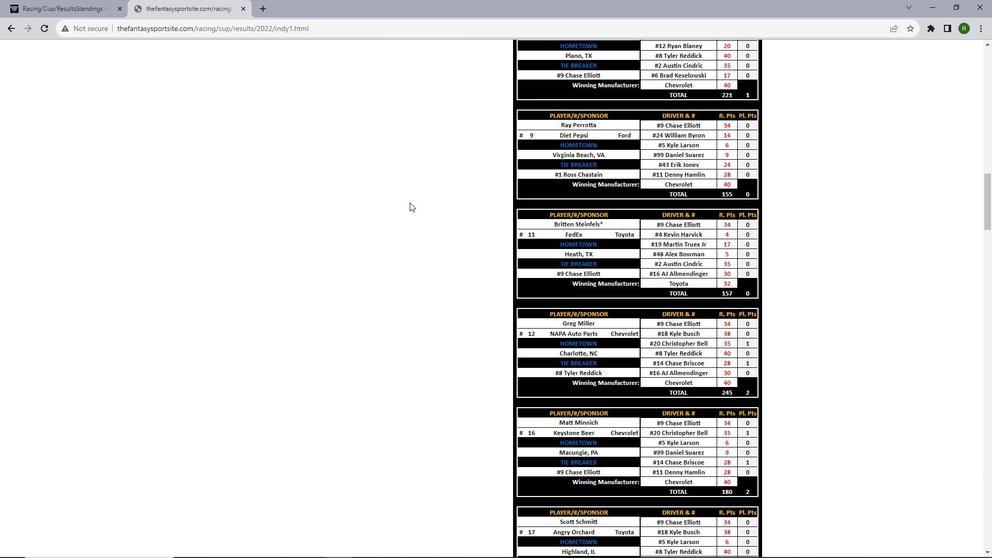
Action: Mouse scrolled (410, 202) with delta (0, 0)
Screenshot: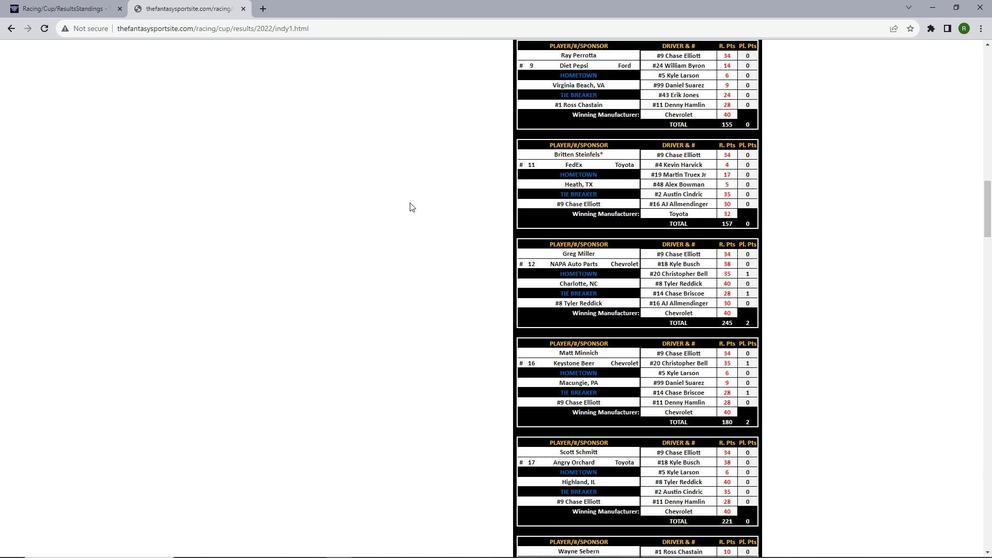 
Action: Mouse scrolled (410, 202) with delta (0, 0)
Screenshot: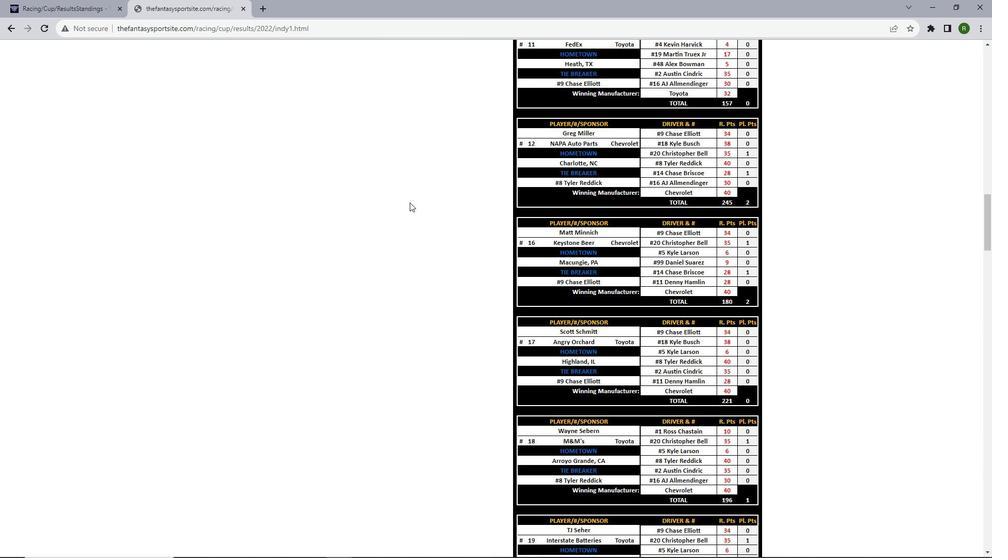 
Action: Mouse scrolled (410, 202) with delta (0, 0)
Screenshot: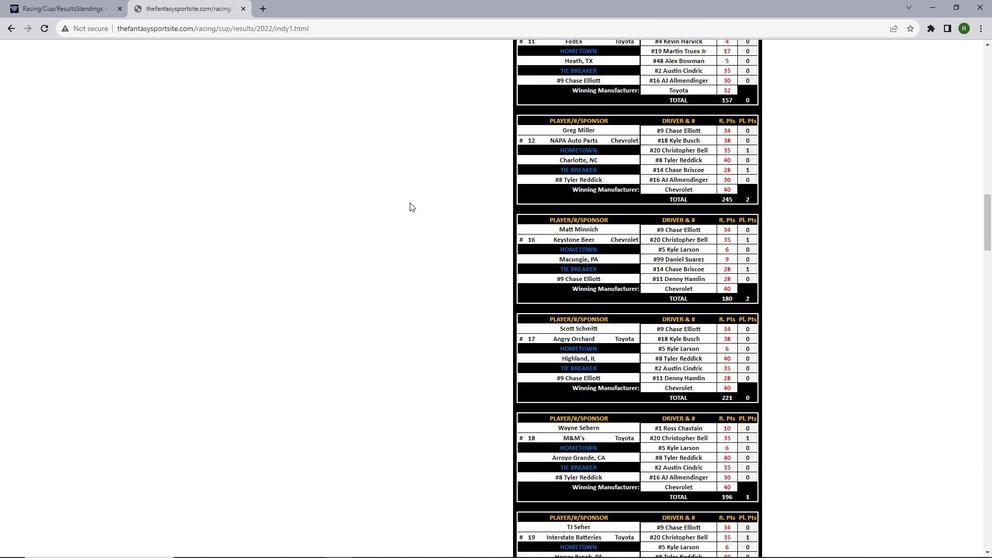 
Action: Mouse scrolled (410, 202) with delta (0, 0)
Screenshot: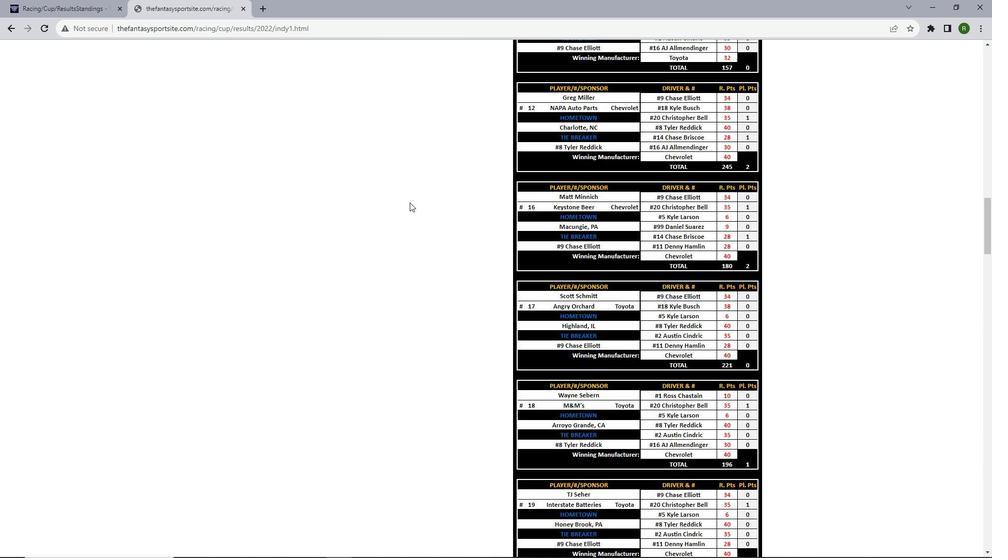 
Action: Mouse scrolled (410, 202) with delta (0, 0)
Screenshot: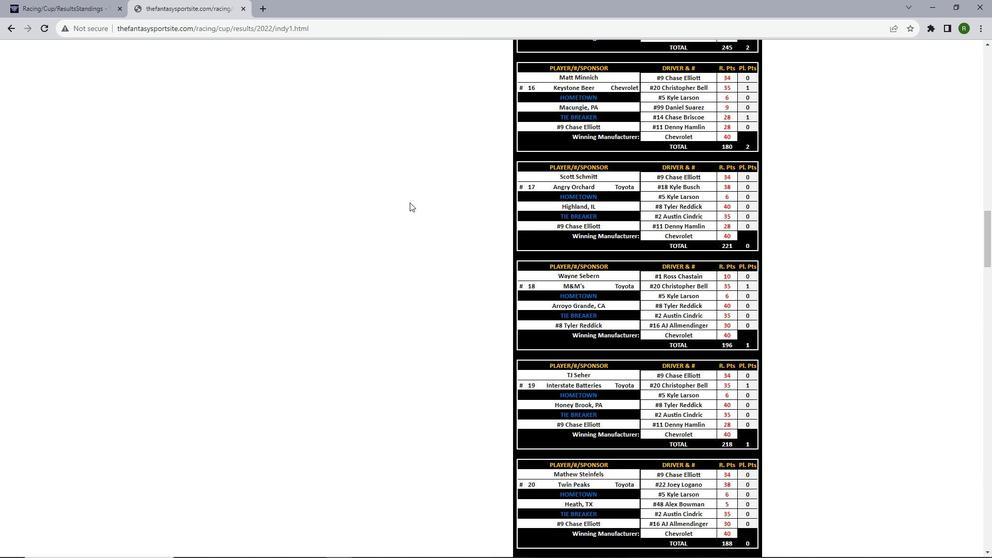 
Action: Mouse scrolled (410, 202) with delta (0, 0)
Screenshot: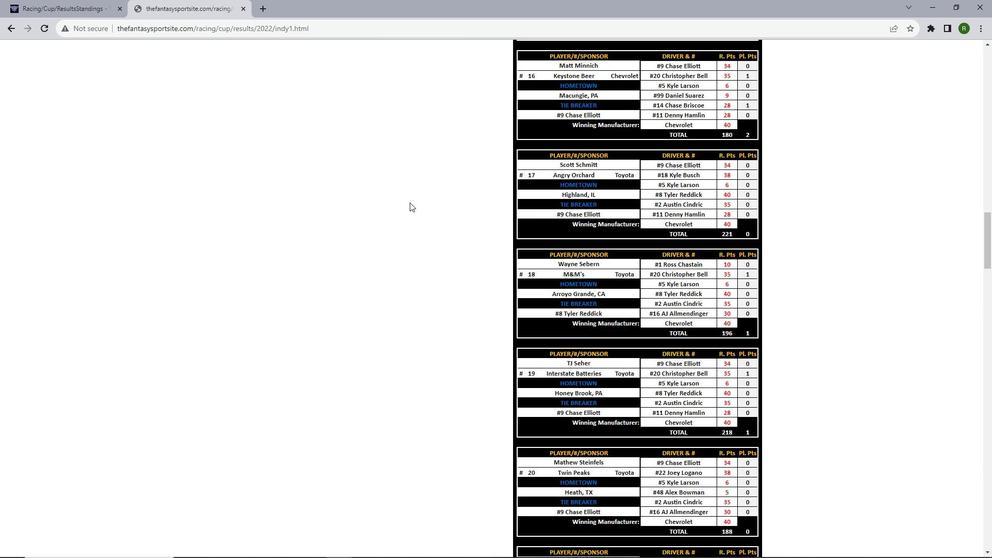 
Action: Mouse scrolled (410, 202) with delta (0, 0)
Screenshot: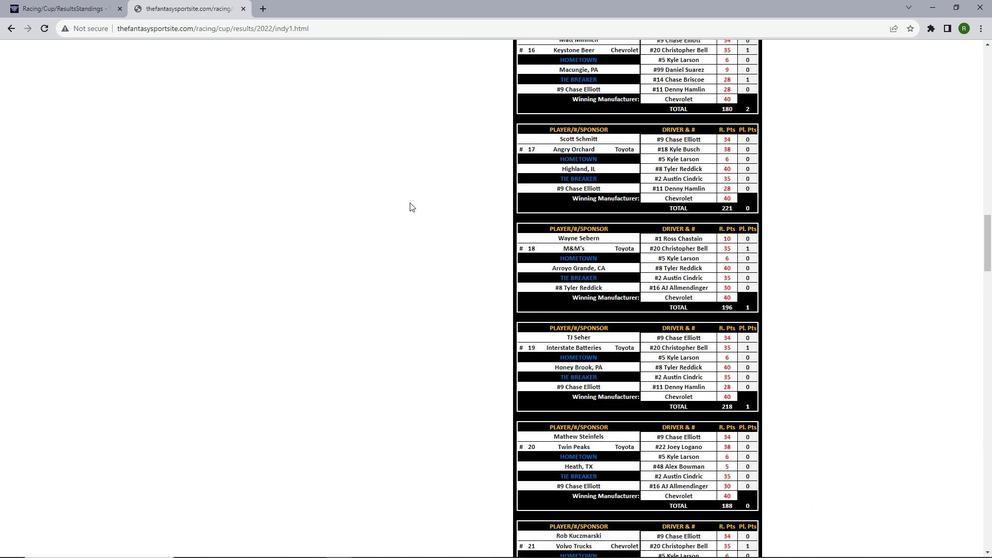 
Action: Mouse scrolled (410, 202) with delta (0, 0)
Screenshot: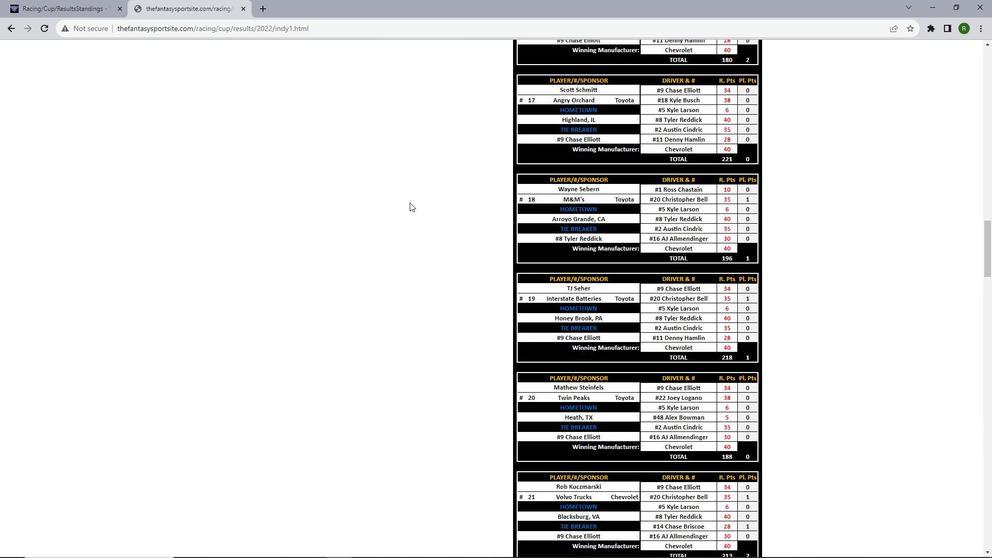 
Action: Mouse scrolled (410, 202) with delta (0, 0)
Screenshot: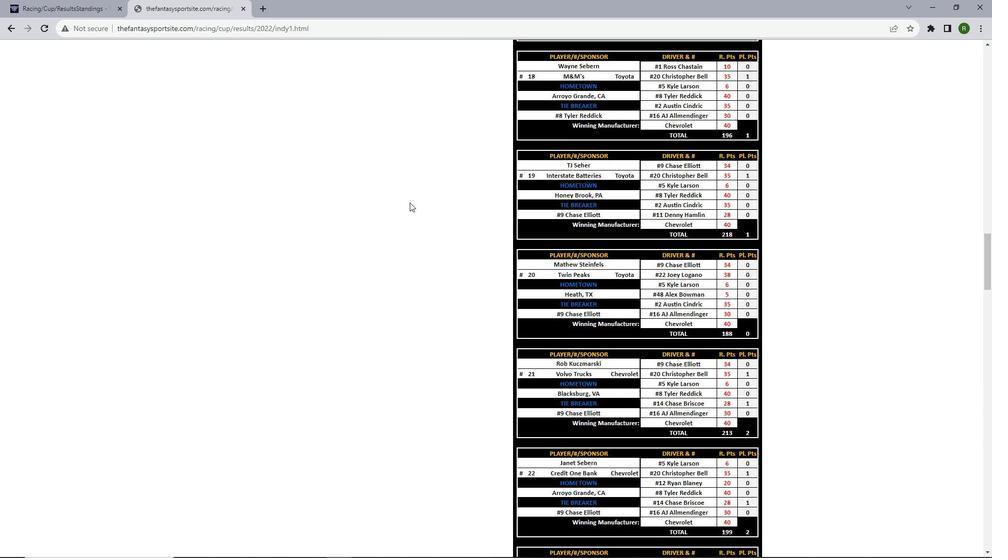 
Action: Mouse scrolled (410, 202) with delta (0, 0)
Screenshot: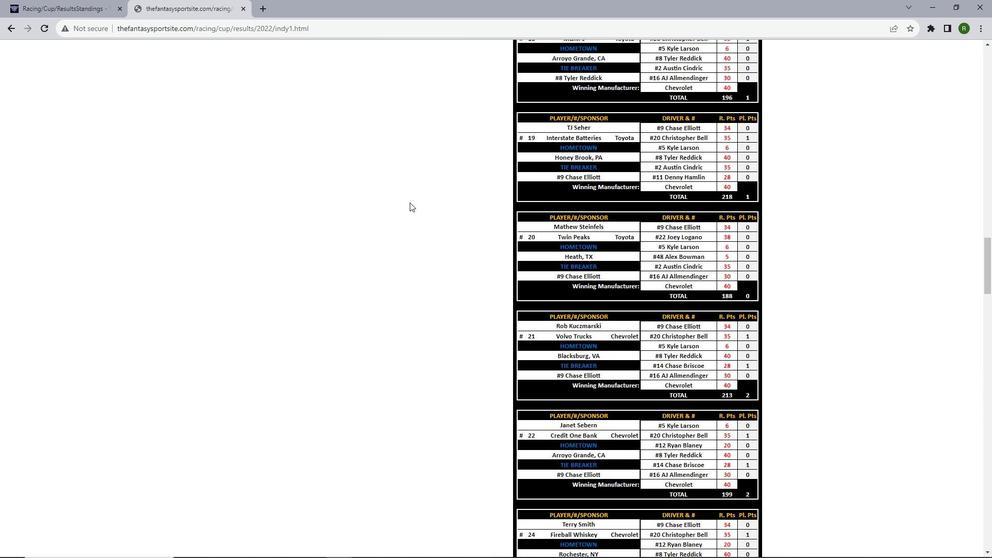 
Action: Mouse scrolled (410, 202) with delta (0, 0)
Screenshot: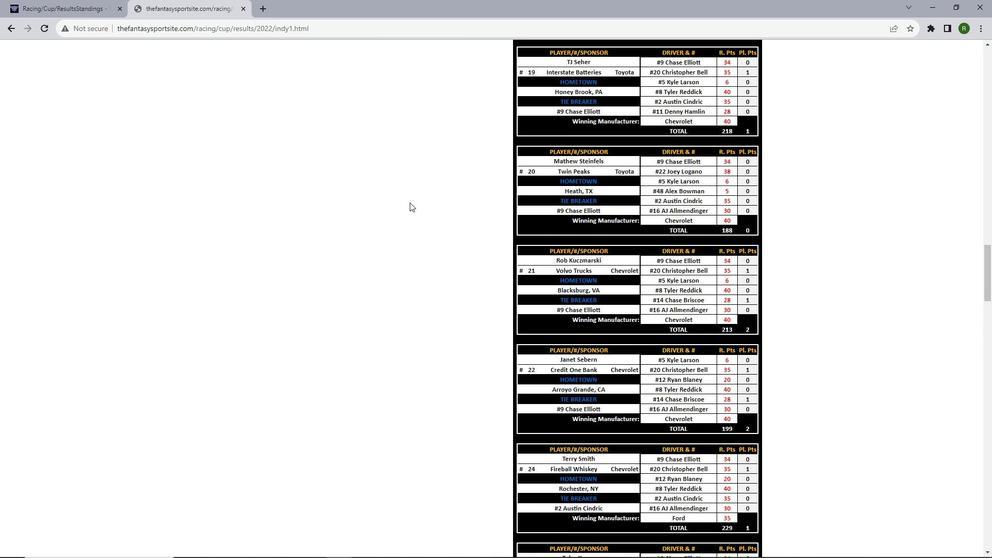 
Action: Mouse scrolled (410, 202) with delta (0, 0)
Screenshot: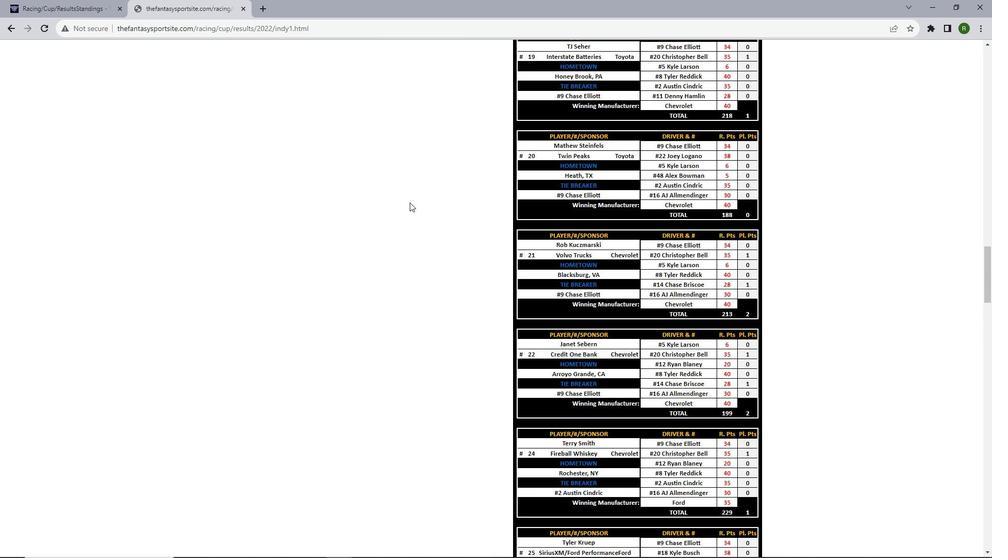 
Action: Mouse scrolled (410, 202) with delta (0, 0)
Screenshot: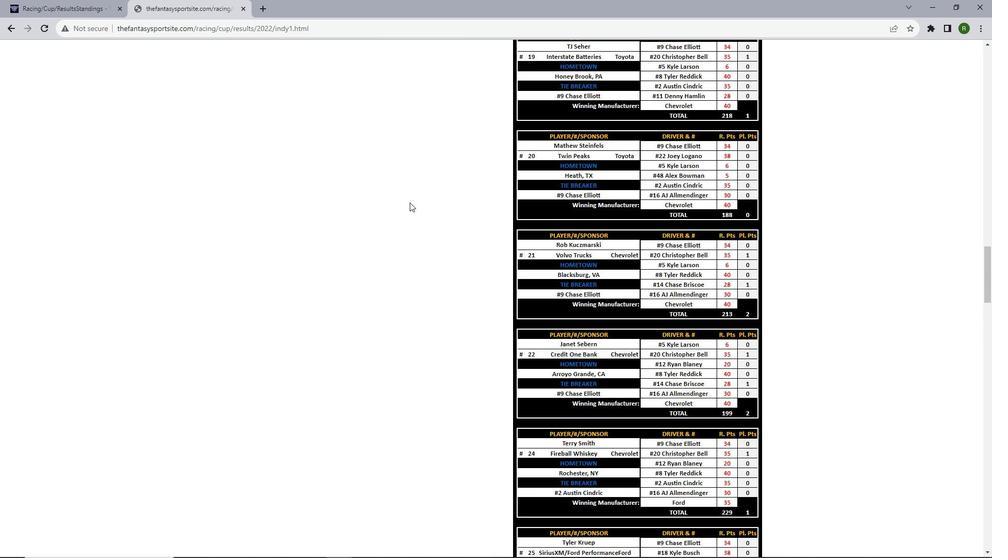 
Action: Mouse scrolled (410, 202) with delta (0, 0)
Screenshot: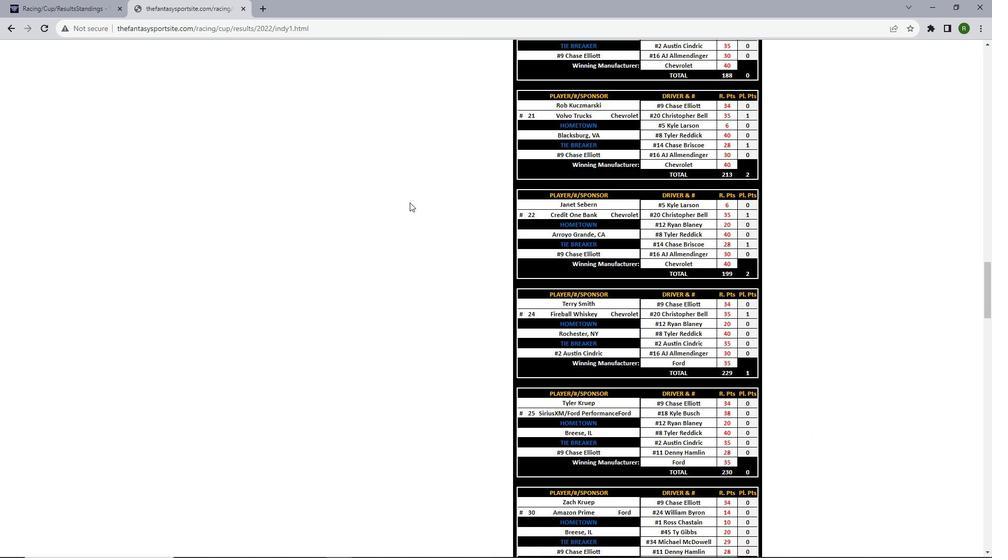 
Action: Mouse scrolled (410, 202) with delta (0, 0)
Screenshot: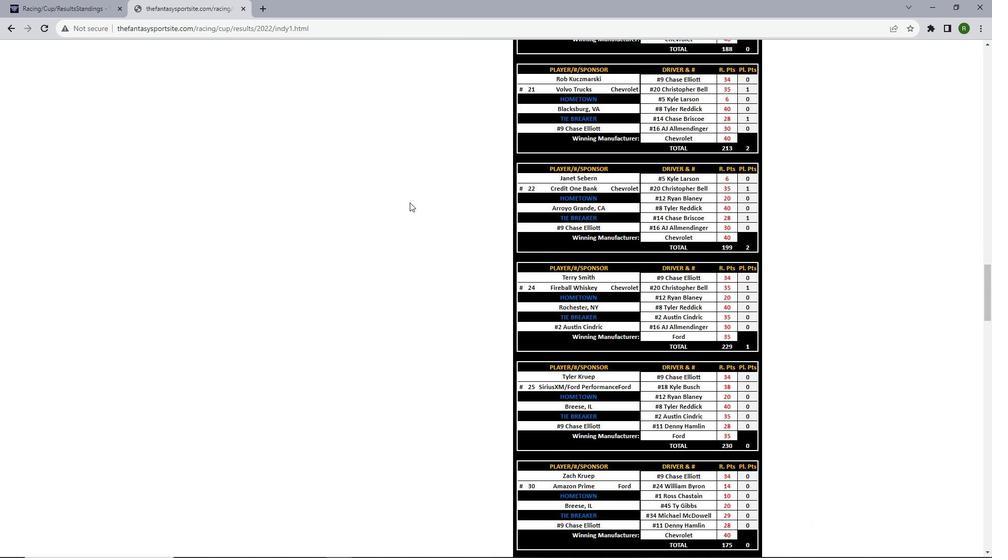 
Action: Mouse scrolled (410, 202) with delta (0, 0)
Screenshot: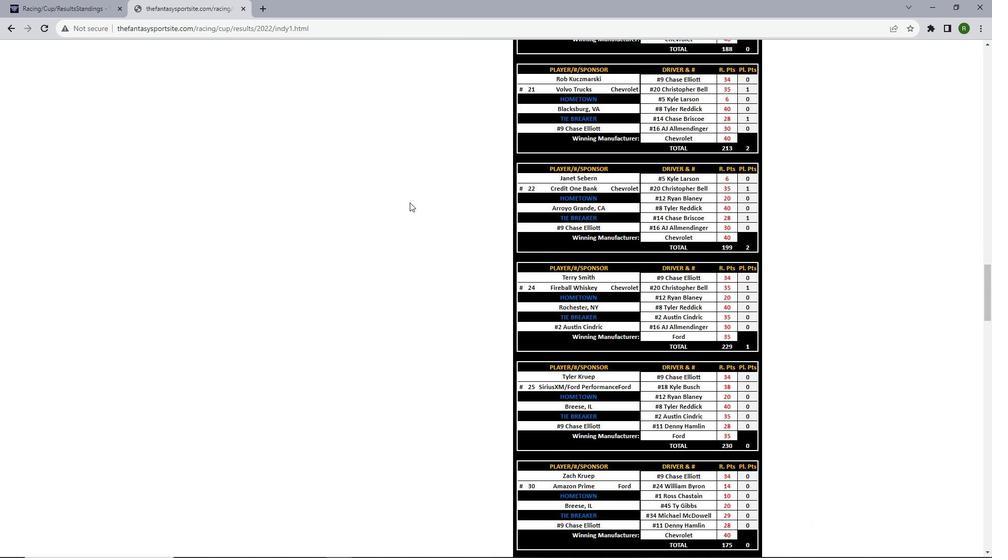 
Action: Mouse scrolled (410, 202) with delta (0, 0)
Screenshot: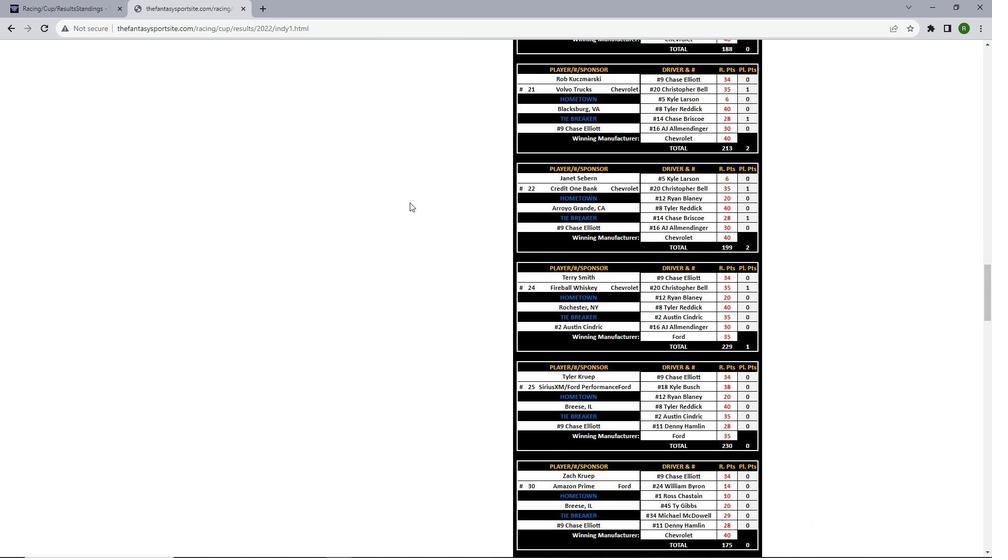 
Action: Mouse scrolled (410, 202) with delta (0, 0)
Screenshot: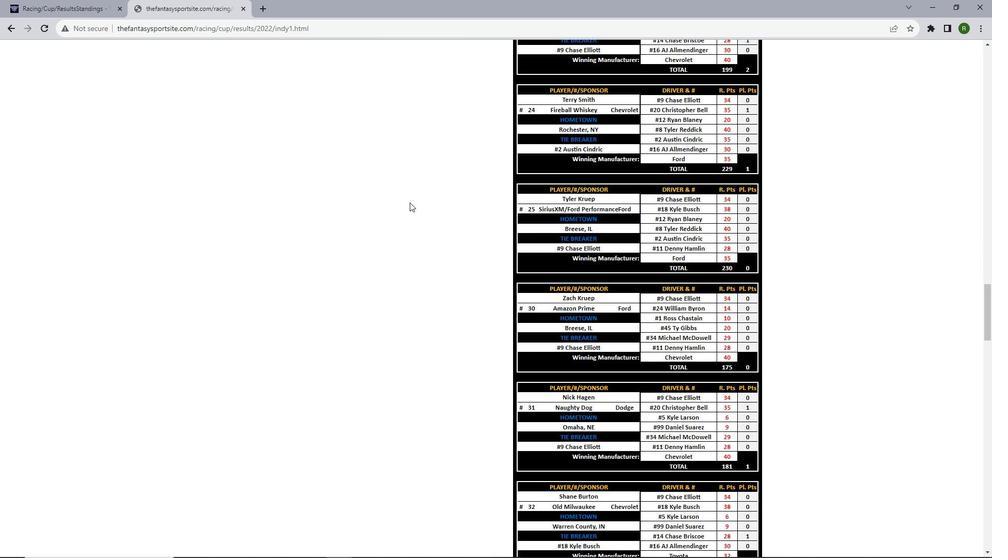
Action: Mouse scrolled (410, 202) with delta (0, 0)
Screenshot: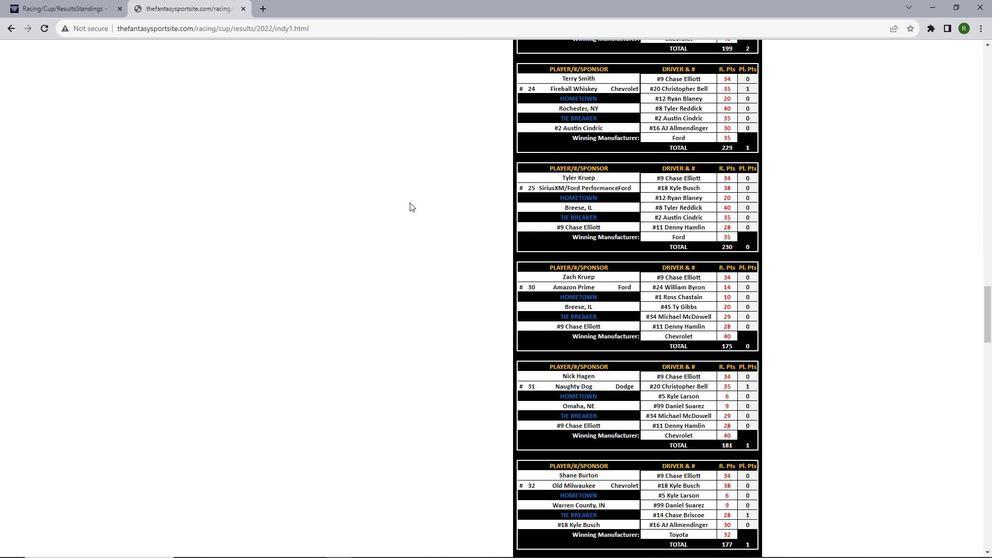 
Action: Mouse scrolled (410, 202) with delta (0, 0)
Screenshot: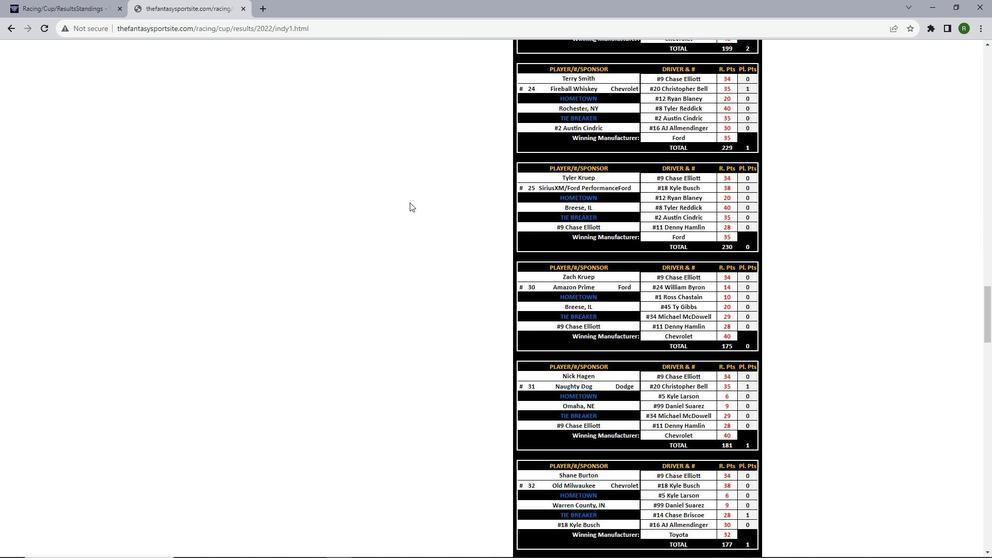 
Action: Mouse scrolled (410, 202) with delta (0, 0)
Screenshot: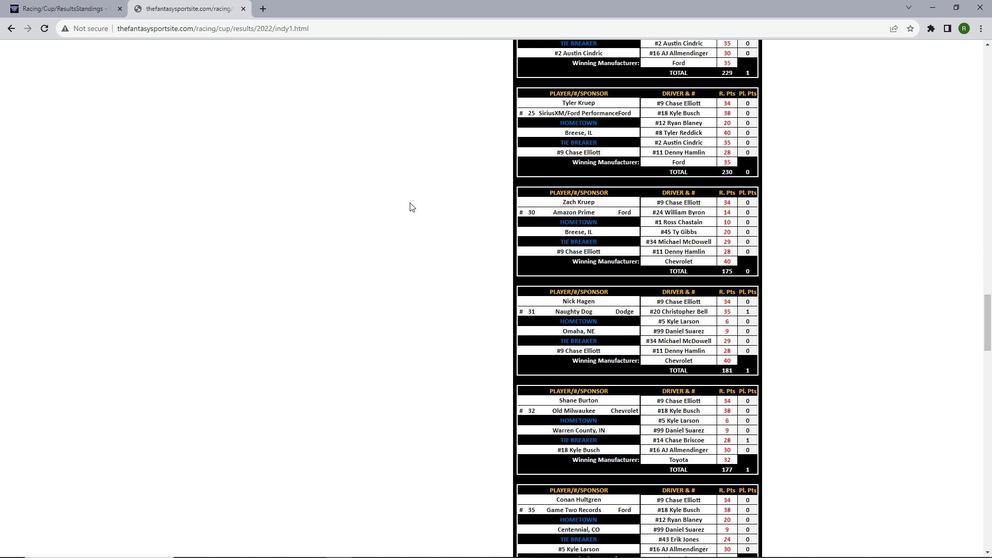 
Action: Mouse scrolled (410, 202) with delta (0, 0)
Screenshot: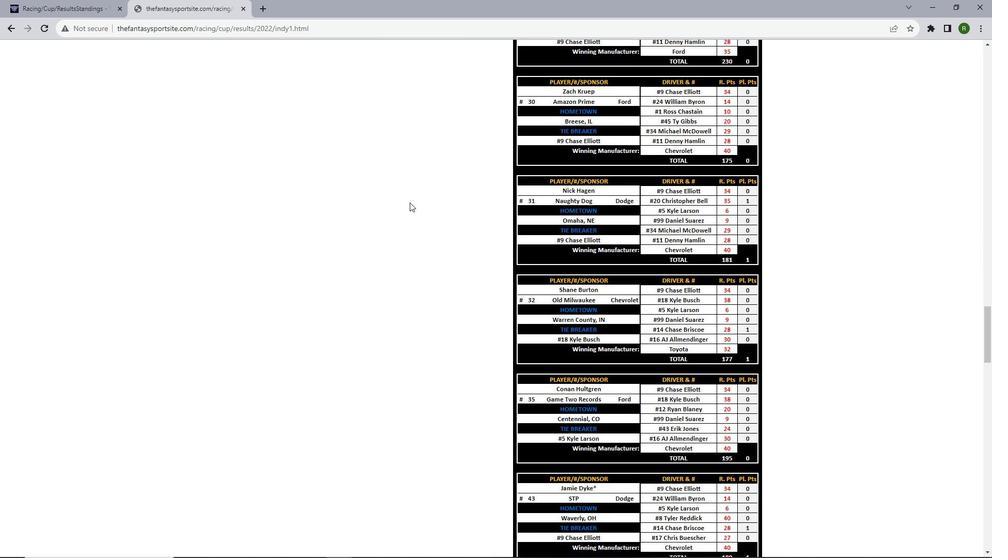 
Action: Mouse scrolled (410, 202) with delta (0, 0)
Screenshot: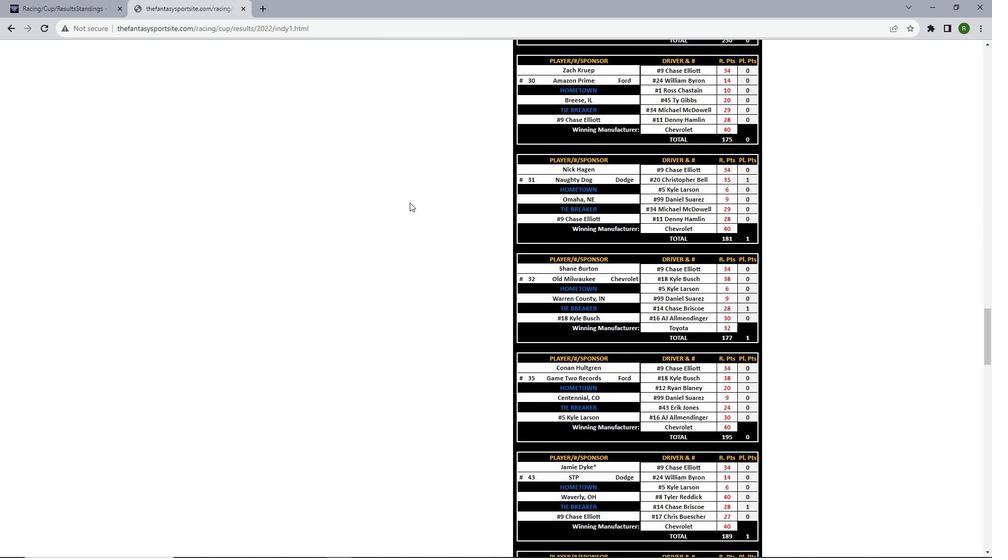 
Action: Mouse scrolled (410, 202) with delta (0, 0)
Screenshot: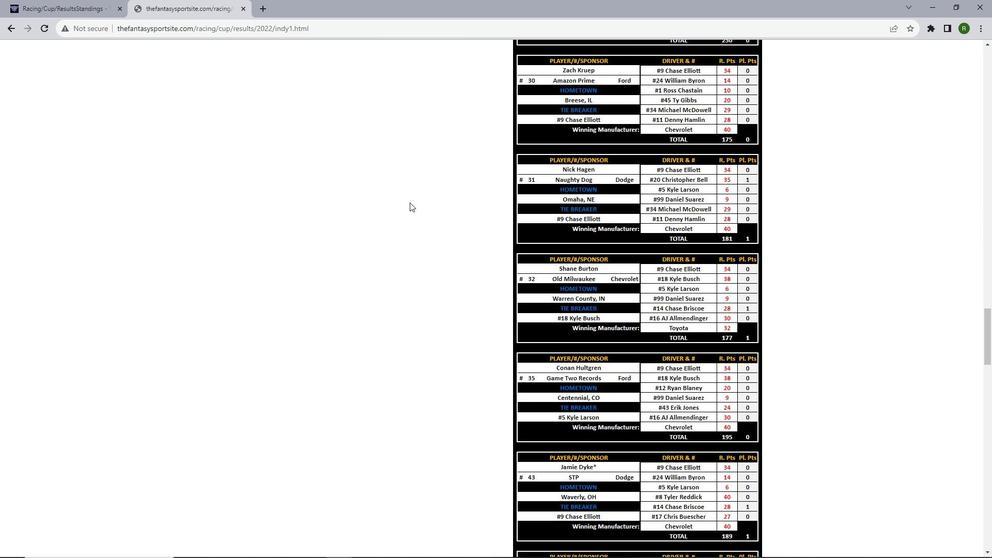 
Action: Mouse scrolled (410, 202) with delta (0, 0)
Screenshot: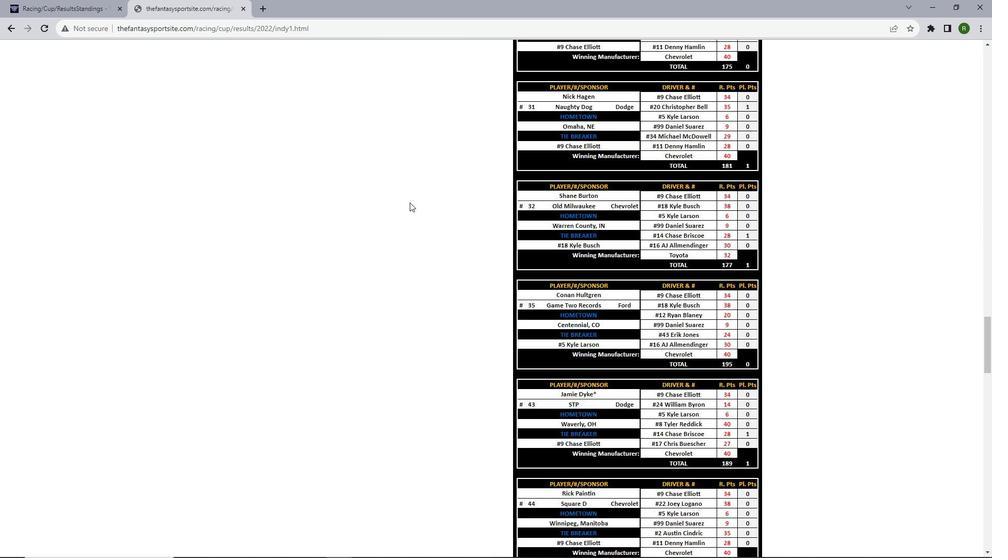 
Action: Mouse scrolled (410, 202) with delta (0, 0)
Screenshot: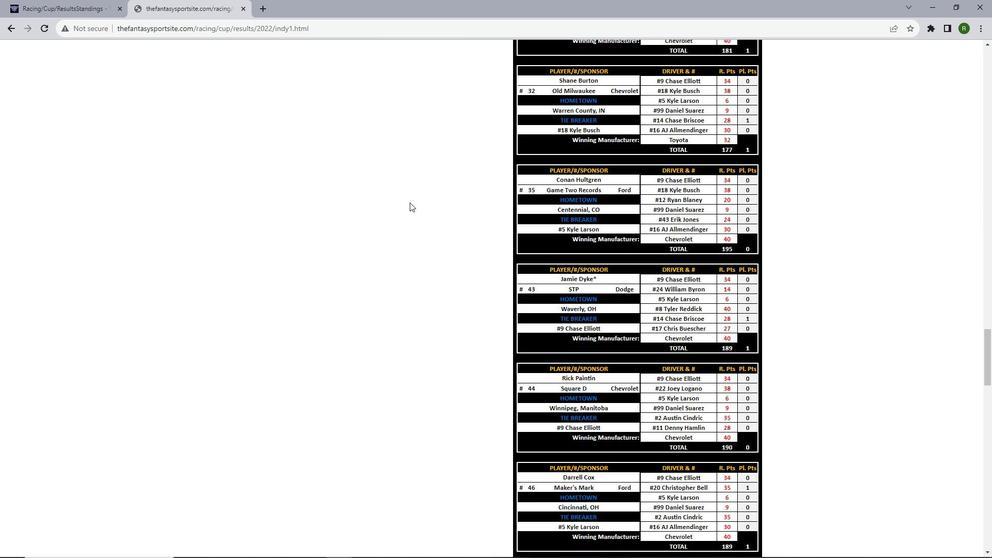 
Action: Mouse scrolled (410, 202) with delta (0, 0)
Screenshot: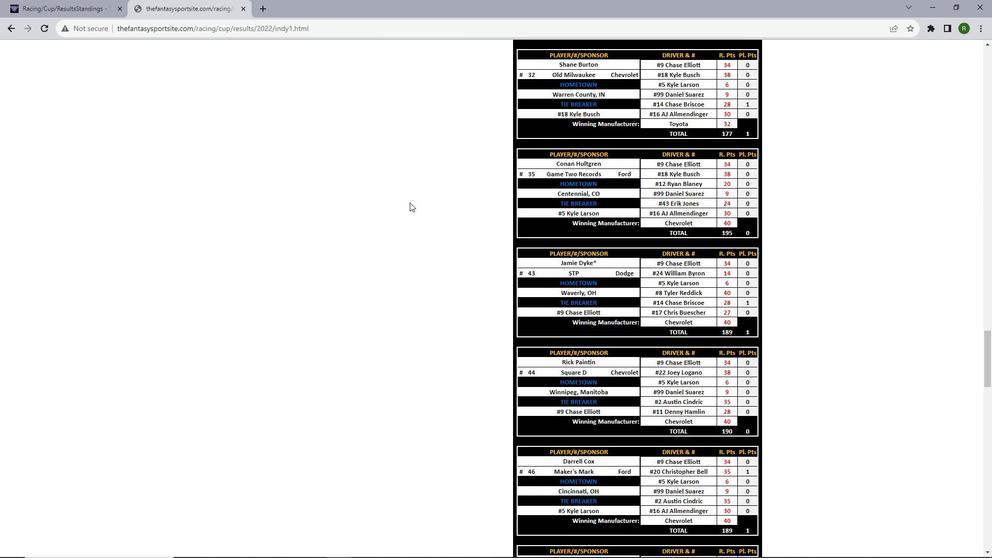 
Action: Mouse scrolled (410, 202) with delta (0, 0)
Screenshot: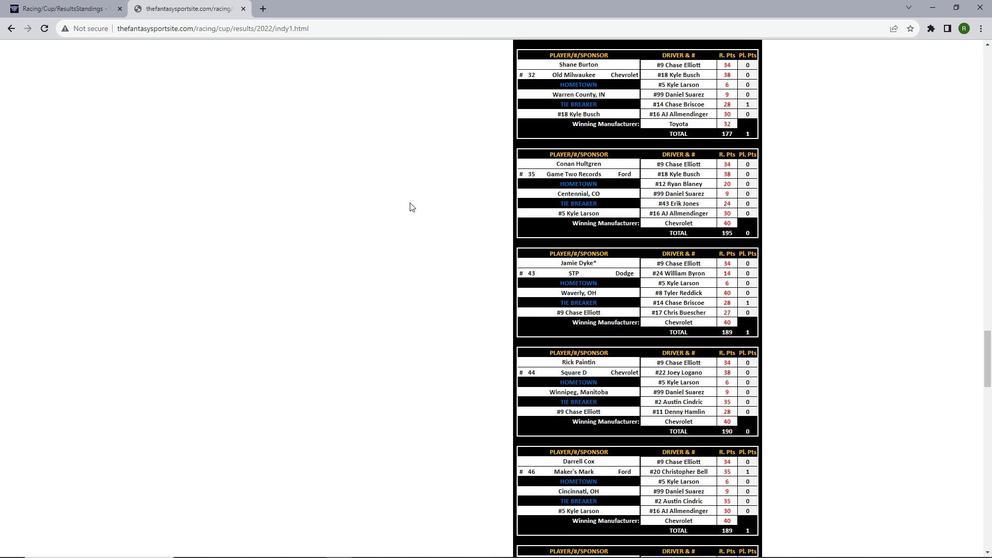 
Action: Mouse scrolled (410, 202) with delta (0, 0)
Screenshot: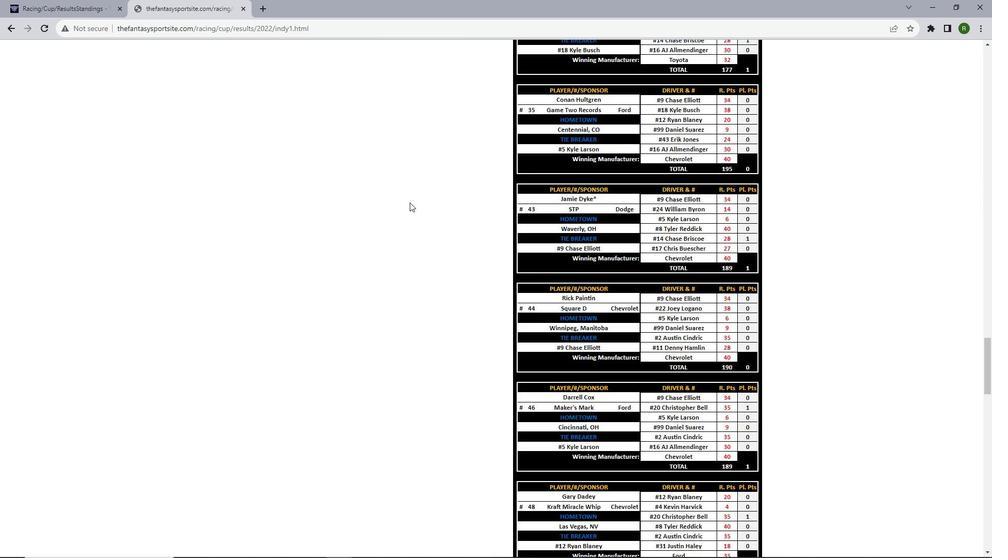 
Action: Mouse scrolled (410, 202) with delta (0, 0)
Screenshot: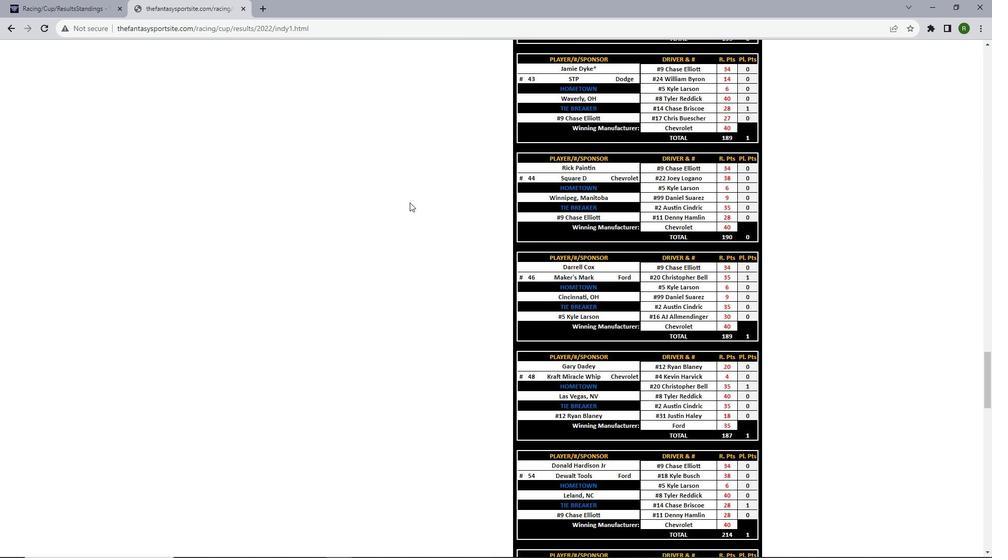 
Action: Mouse scrolled (410, 202) with delta (0, 0)
Screenshot: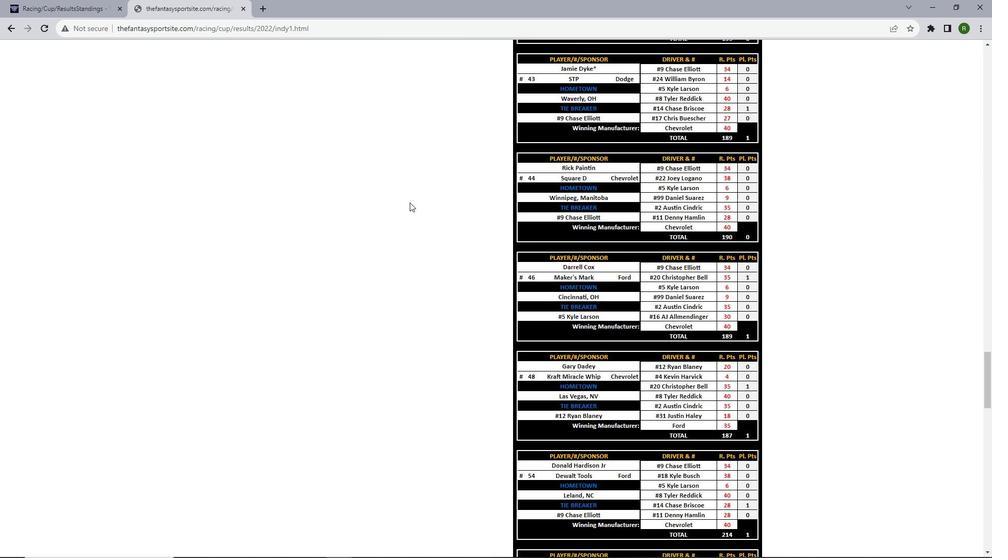 
Action: Mouse scrolled (410, 202) with delta (0, 0)
Screenshot: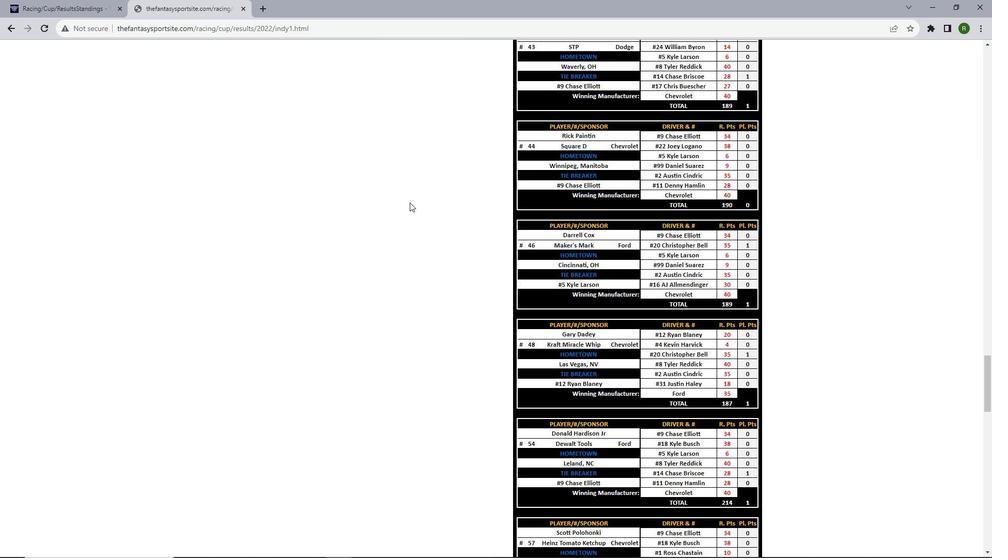 
Action: Mouse scrolled (410, 202) with delta (0, 0)
Screenshot: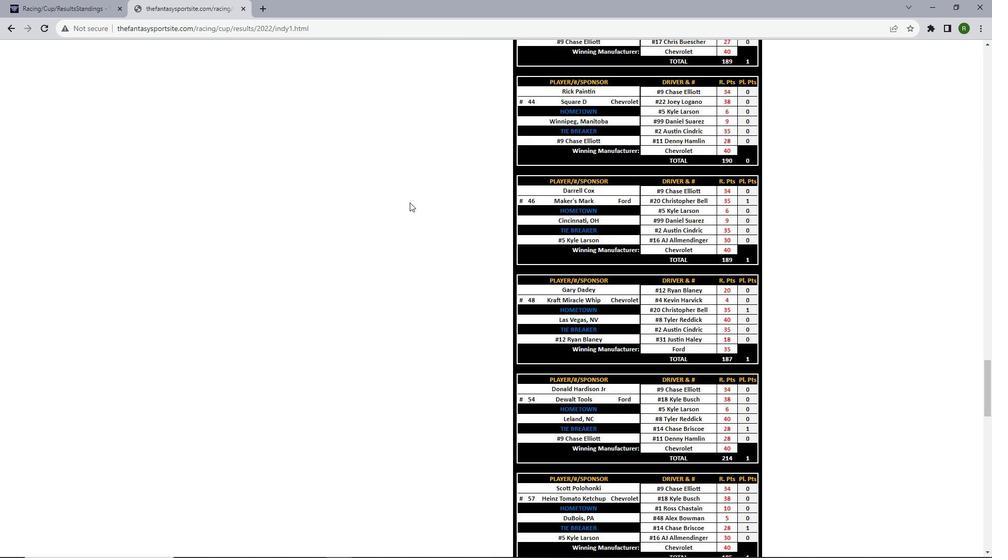
Action: Mouse scrolled (410, 202) with delta (0, 0)
Screenshot: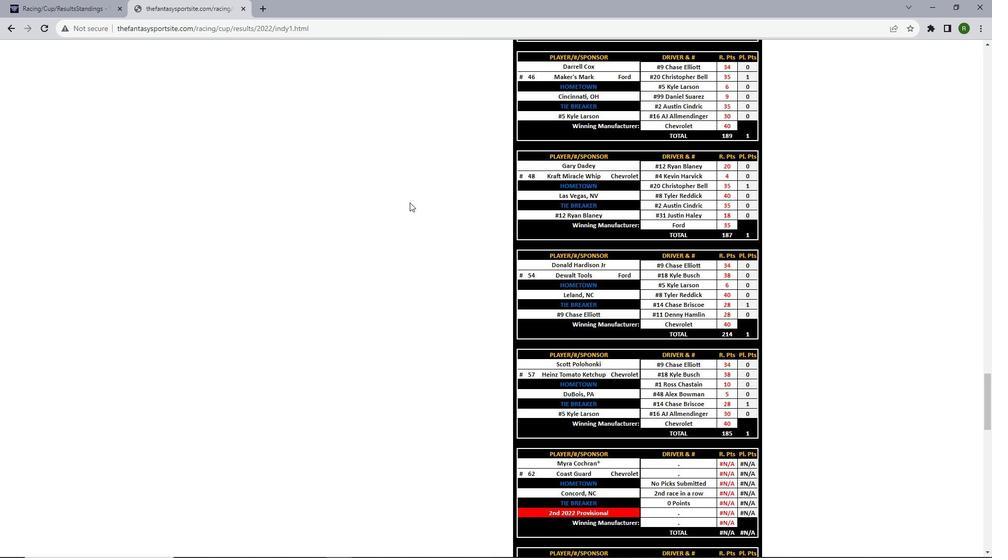 
Action: Mouse scrolled (410, 202) with delta (0, 0)
Screenshot: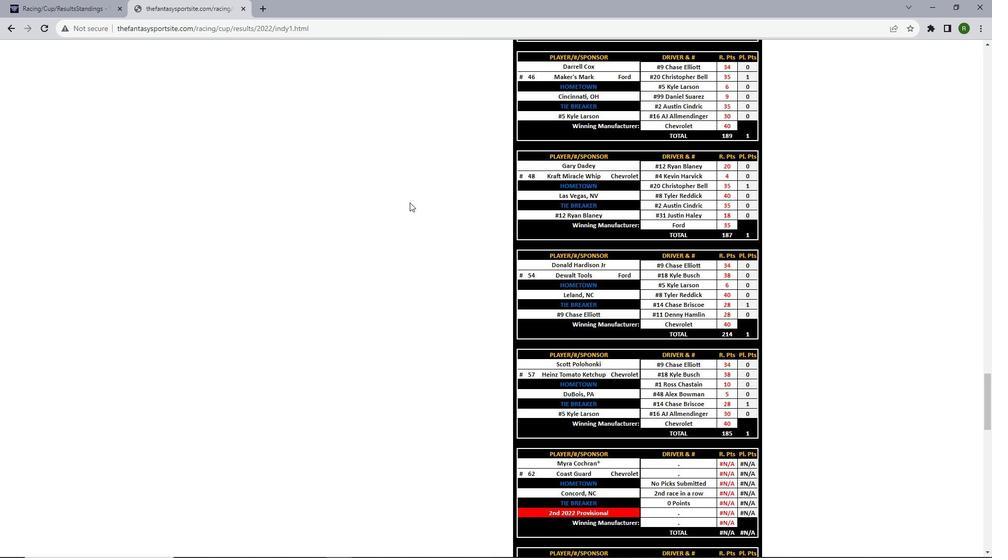 
Action: Mouse scrolled (410, 202) with delta (0, 0)
Screenshot: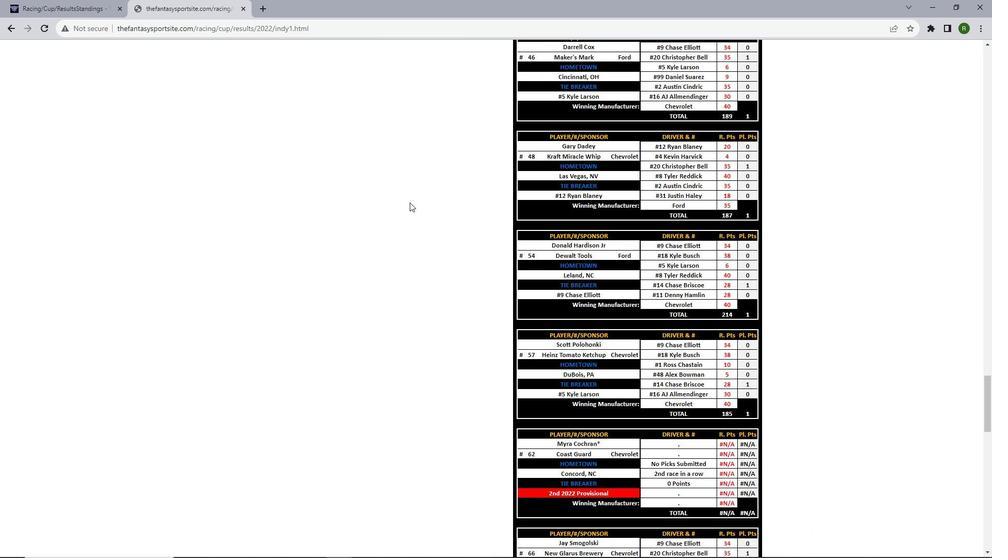 
Action: Mouse scrolled (410, 202) with delta (0, 0)
Screenshot: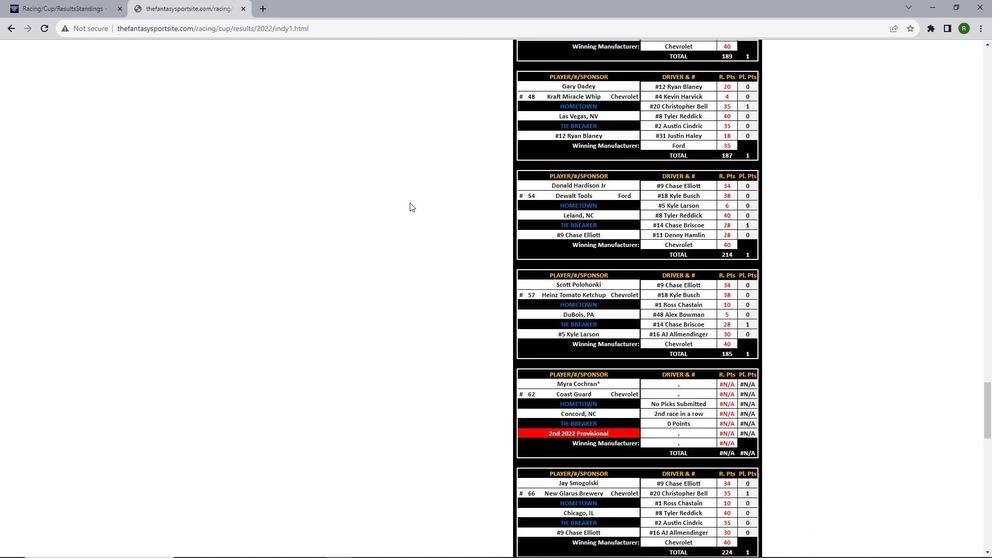 
Action: Mouse scrolled (410, 202) with delta (0, 0)
Screenshot: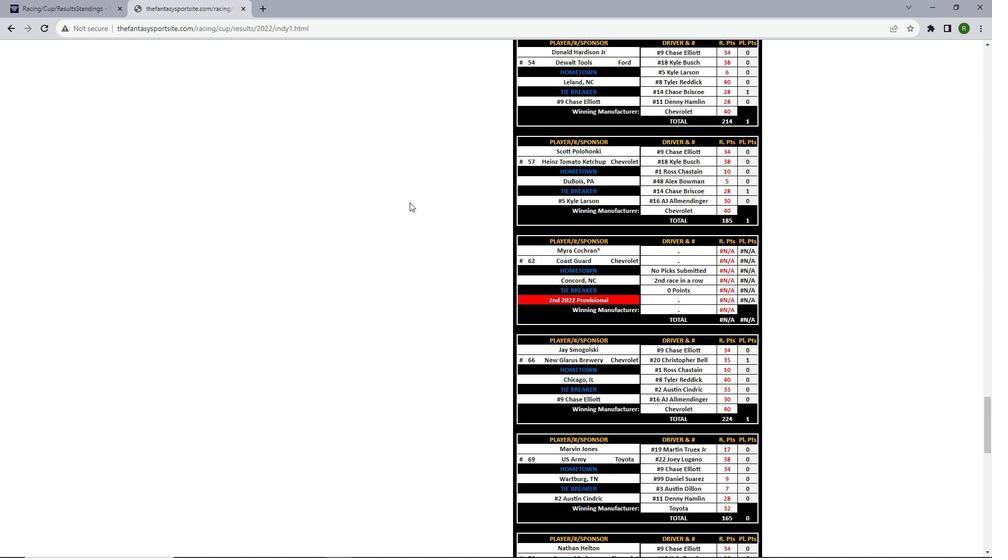 
Action: Mouse scrolled (410, 202) with delta (0, 0)
Screenshot: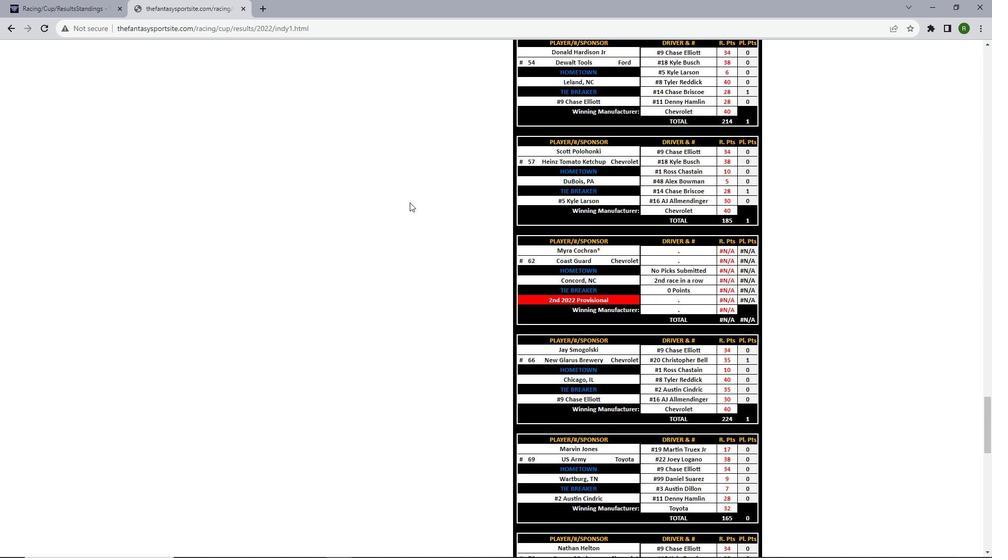 
Action: Mouse scrolled (410, 202) with delta (0, 0)
Screenshot: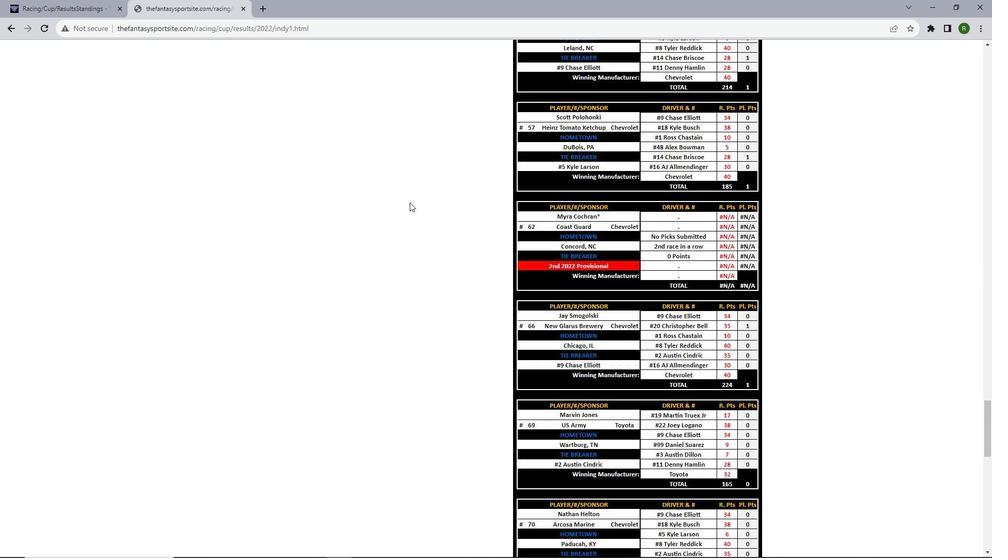 
Action: Mouse scrolled (410, 202) with delta (0, 0)
Screenshot: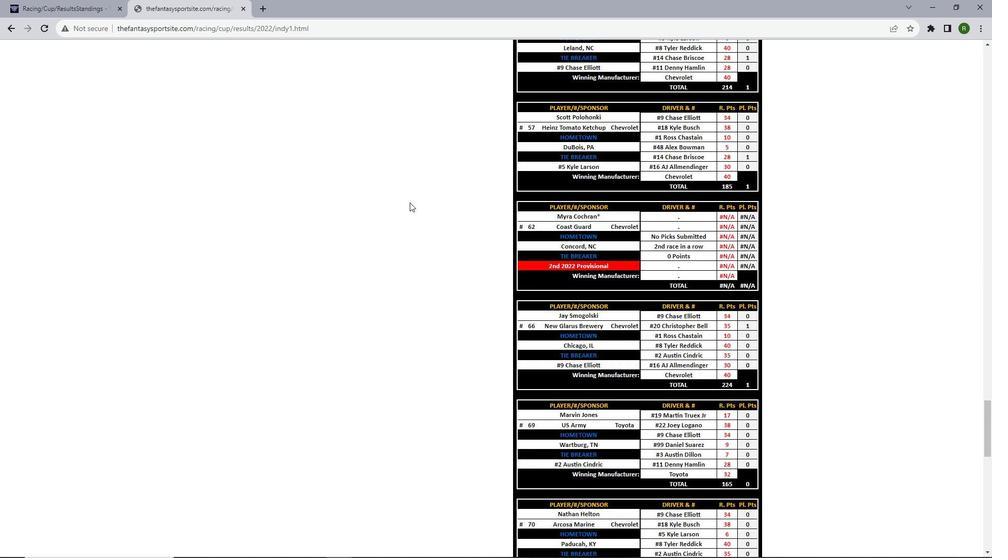 
Action: Mouse scrolled (410, 202) with delta (0, 0)
Screenshot: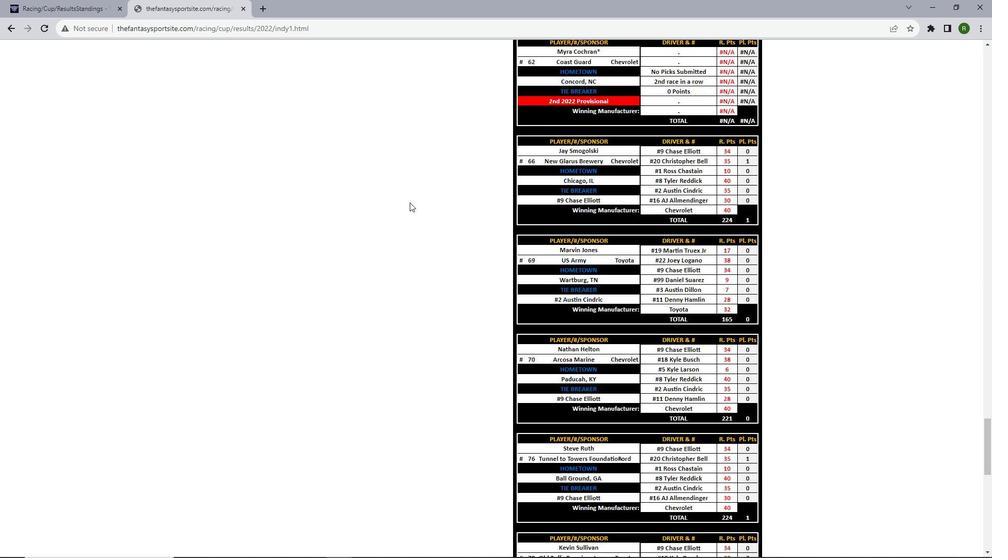 
Action: Mouse scrolled (410, 202) with delta (0, 0)
Screenshot: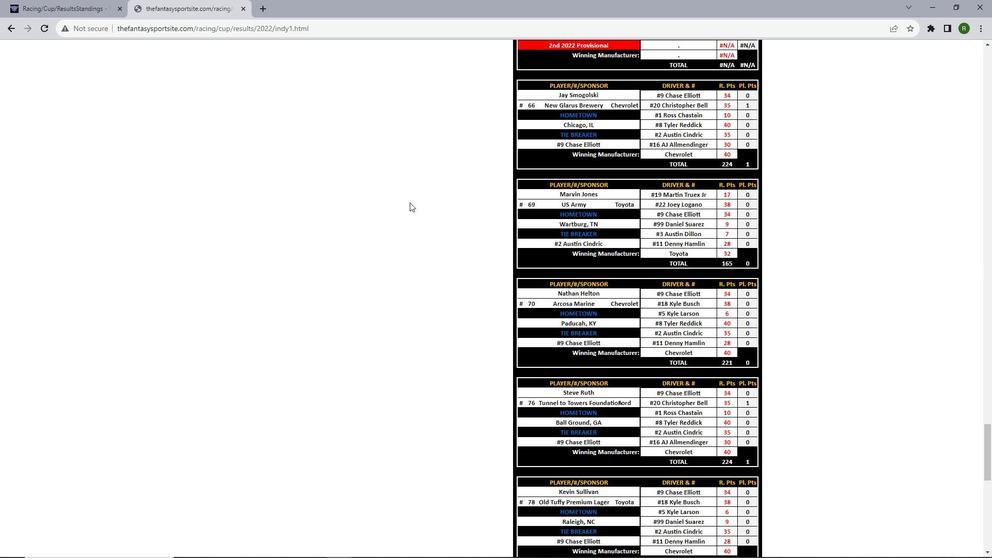 
Action: Mouse scrolled (410, 202) with delta (0, 0)
Screenshot: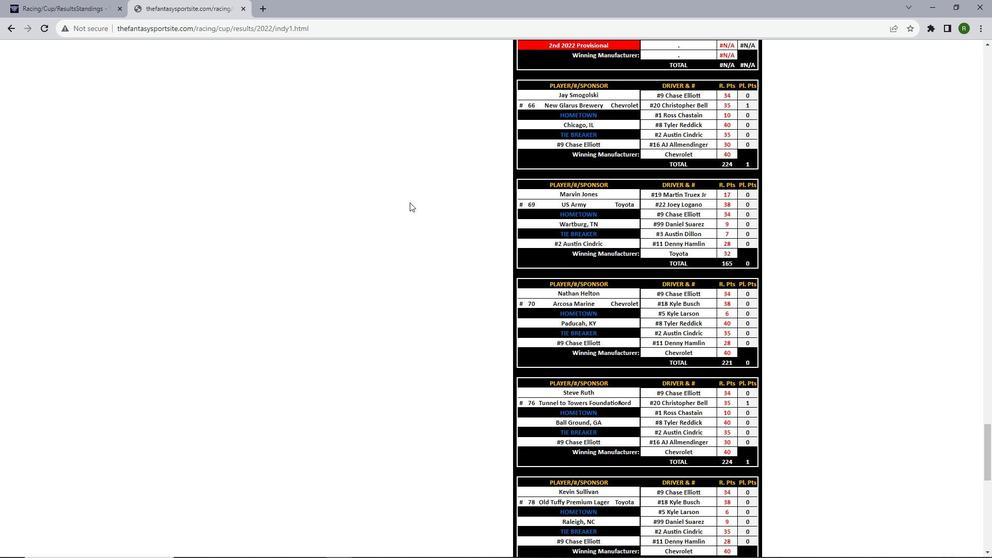 
Action: Mouse scrolled (410, 202) with delta (0, 0)
Screenshot: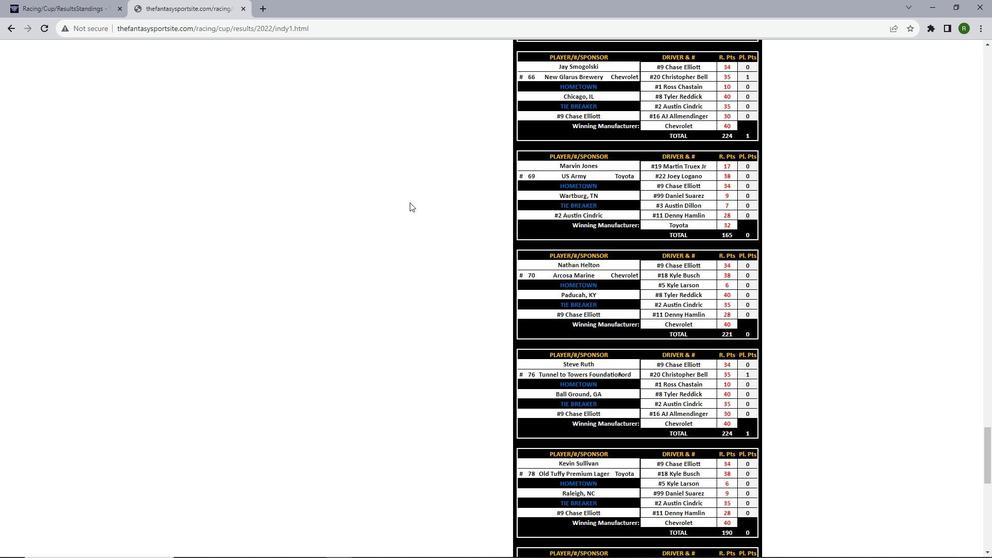 
Action: Mouse scrolled (410, 202) with delta (0, 0)
Screenshot: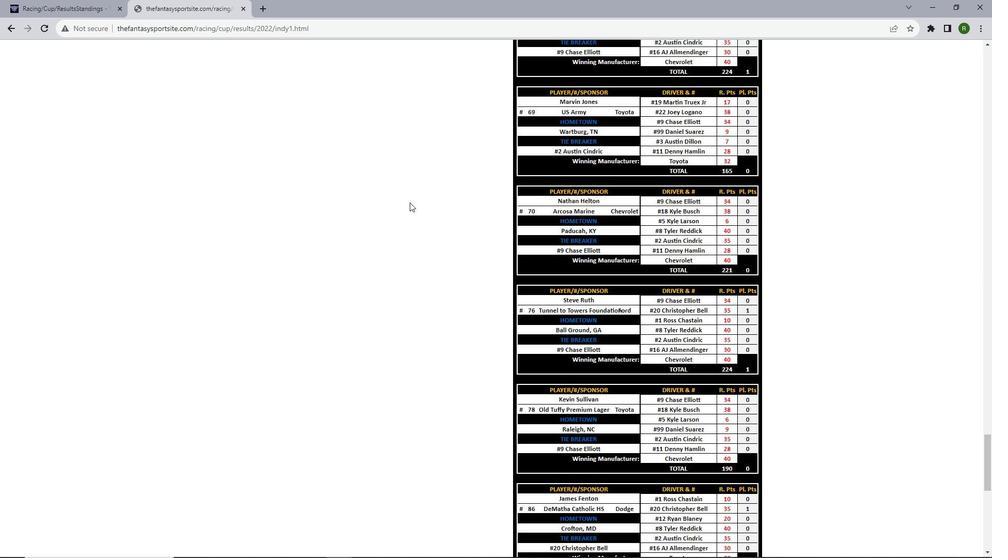 
Action: Mouse scrolled (410, 202) with delta (0, 0)
Screenshot: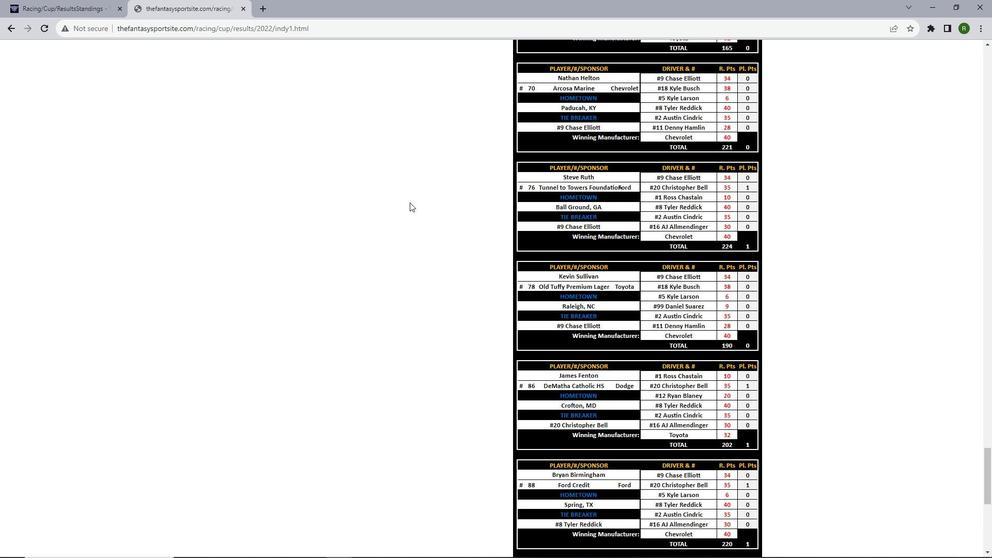 
Action: Mouse scrolled (410, 202) with delta (0, 0)
Screenshot: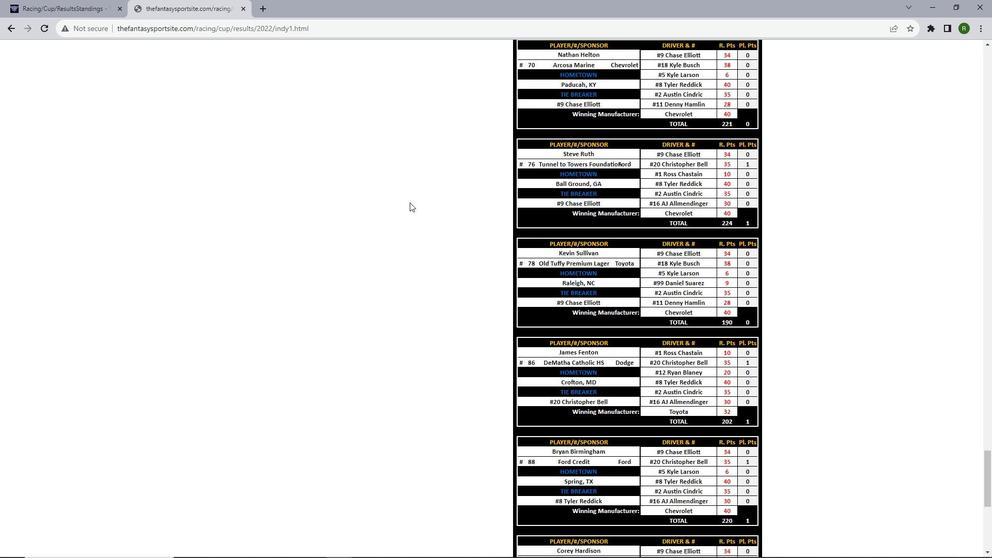 
Action: Mouse scrolled (410, 202) with delta (0, 0)
Screenshot: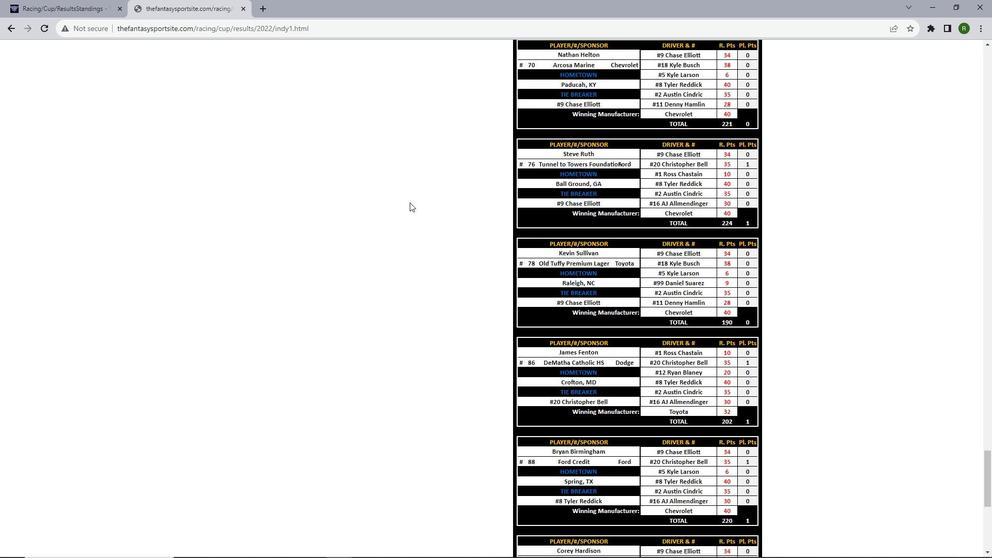 
Action: Mouse scrolled (410, 202) with delta (0, 0)
Screenshot: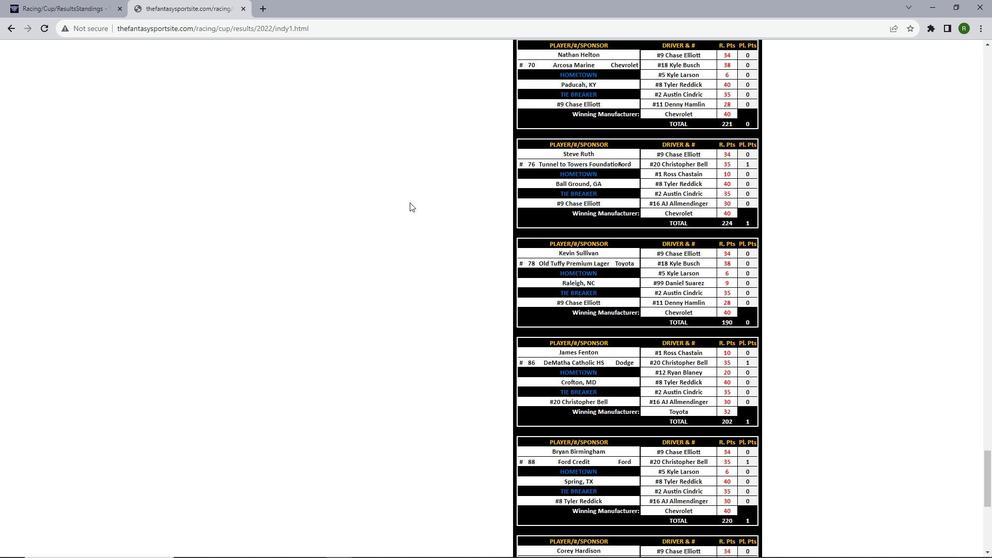 
Action: Mouse scrolled (410, 202) with delta (0, 0)
Screenshot: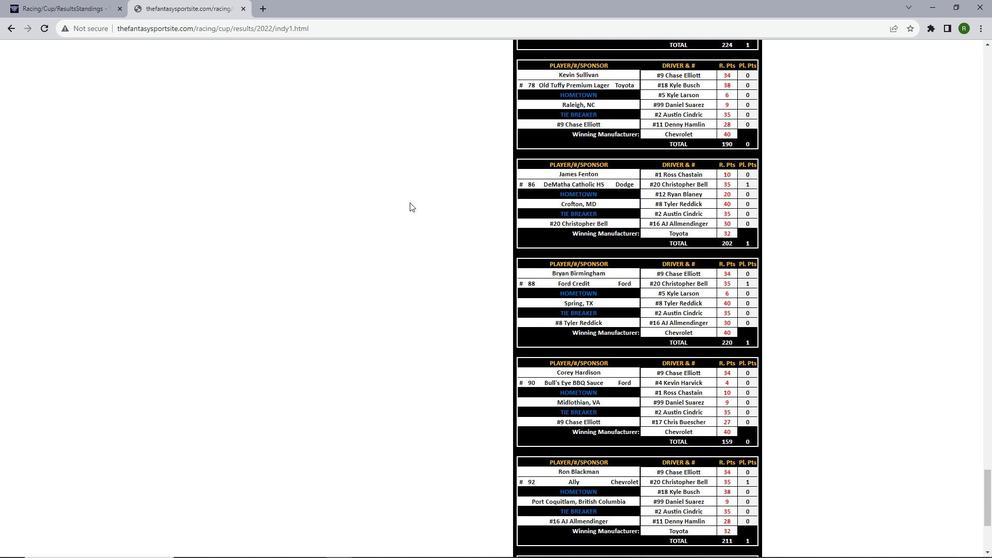 
Action: Mouse scrolled (410, 202) with delta (0, 0)
Screenshot: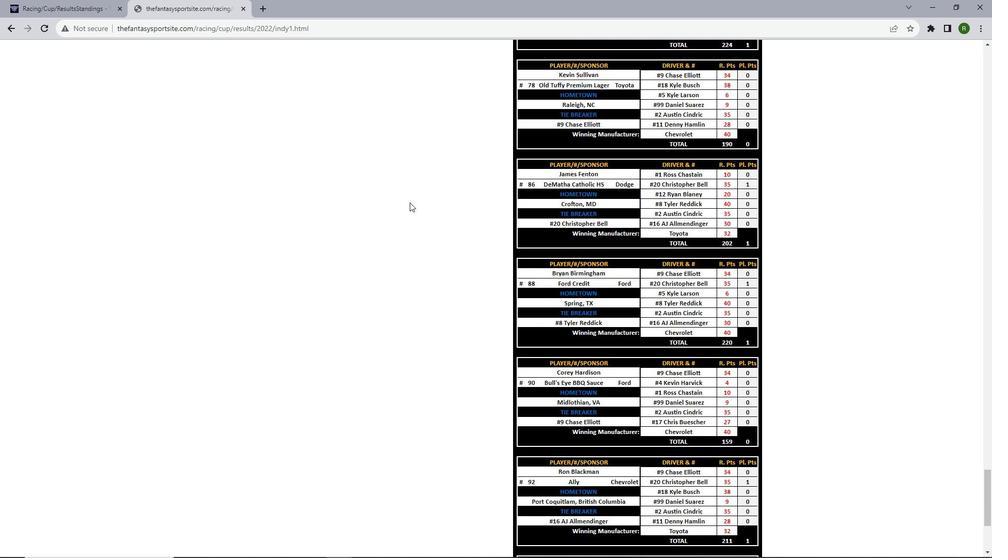
Action: Mouse scrolled (410, 202) with delta (0, 0)
Screenshot: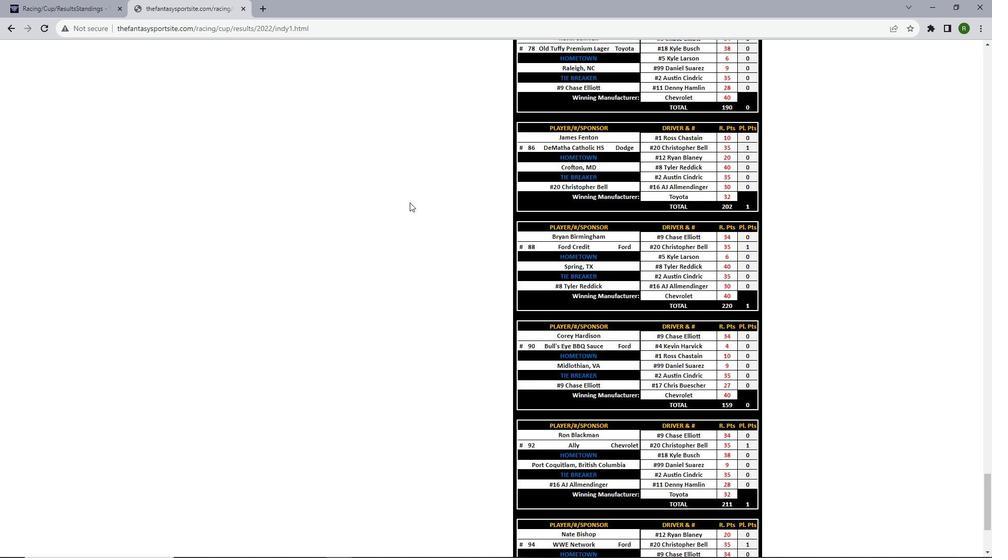 
Action: Mouse scrolled (410, 202) with delta (0, 0)
Screenshot: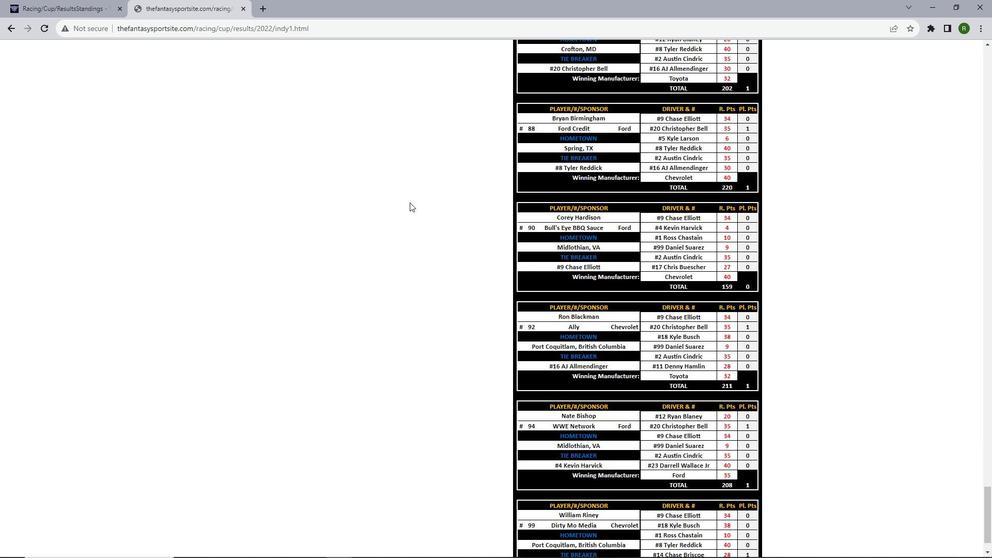 
Action: Mouse scrolled (410, 202) with delta (0, 0)
Screenshot: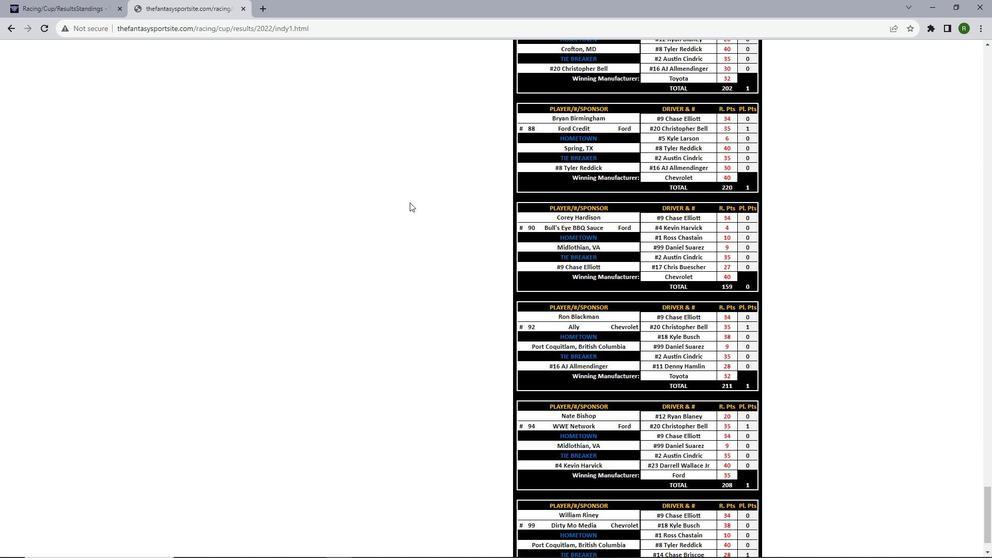 
Action: Mouse scrolled (410, 202) with delta (0, 0)
Screenshot: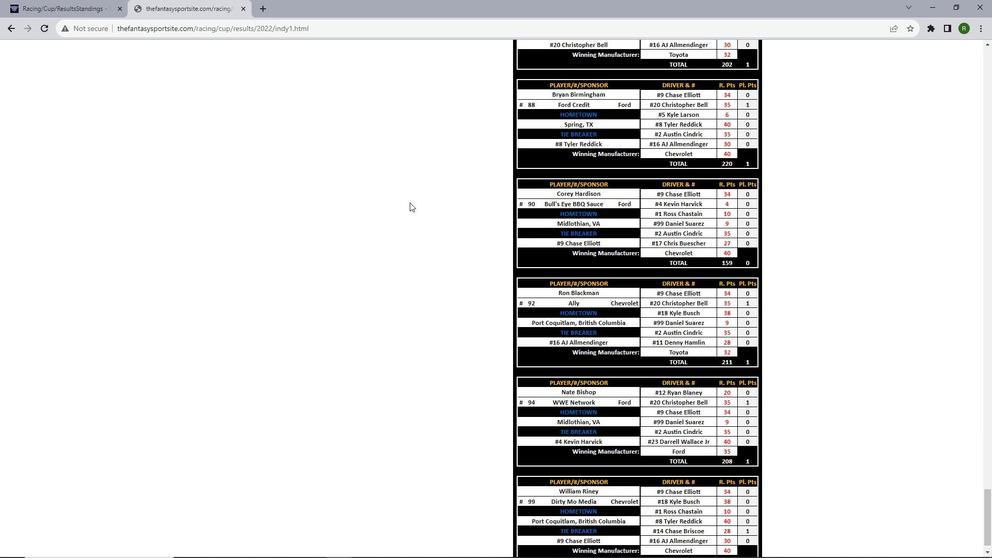 
Action: Mouse scrolled (410, 202) with delta (0, 0)
Screenshot: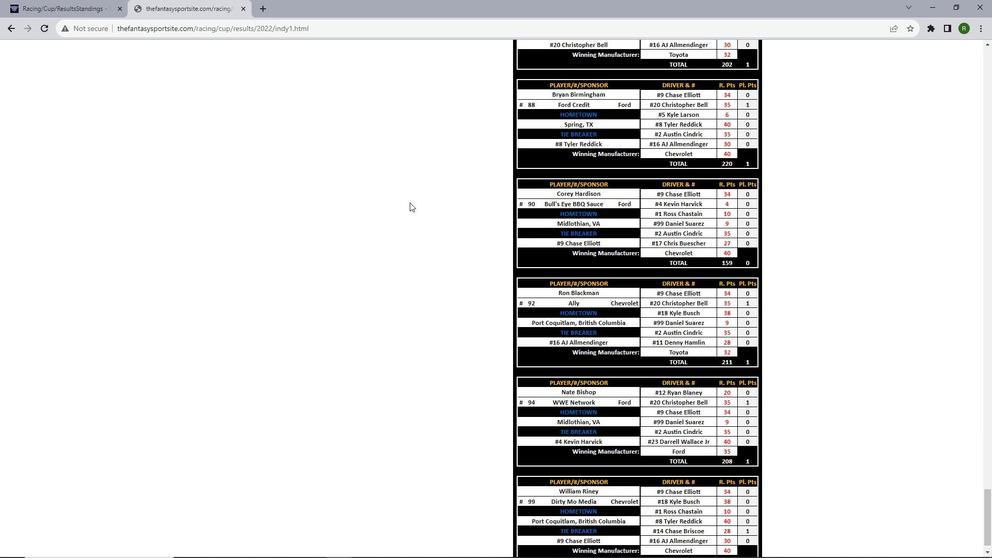 
Action: Mouse scrolled (410, 202) with delta (0, 0)
Screenshot: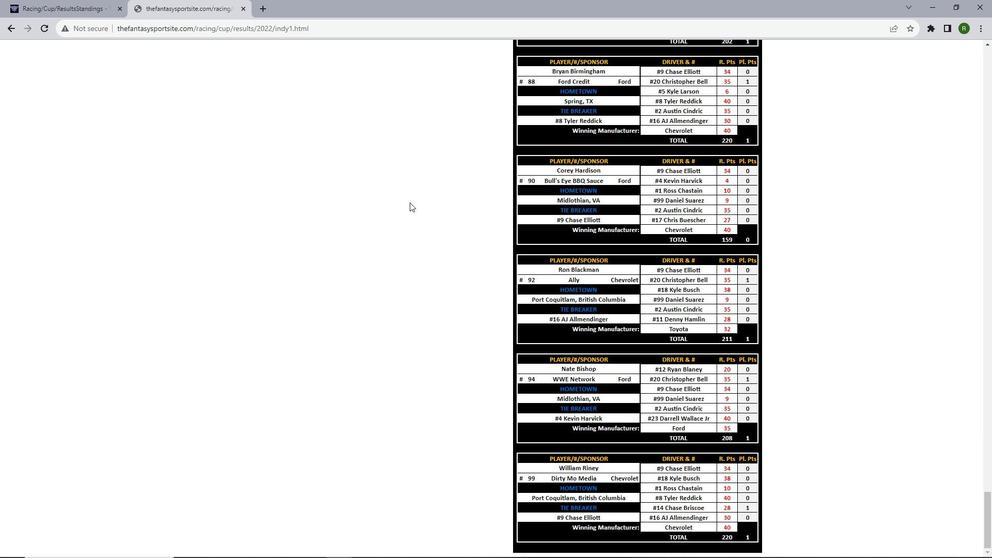 
Action: Mouse scrolled (410, 202) with delta (0, 0)
Screenshot: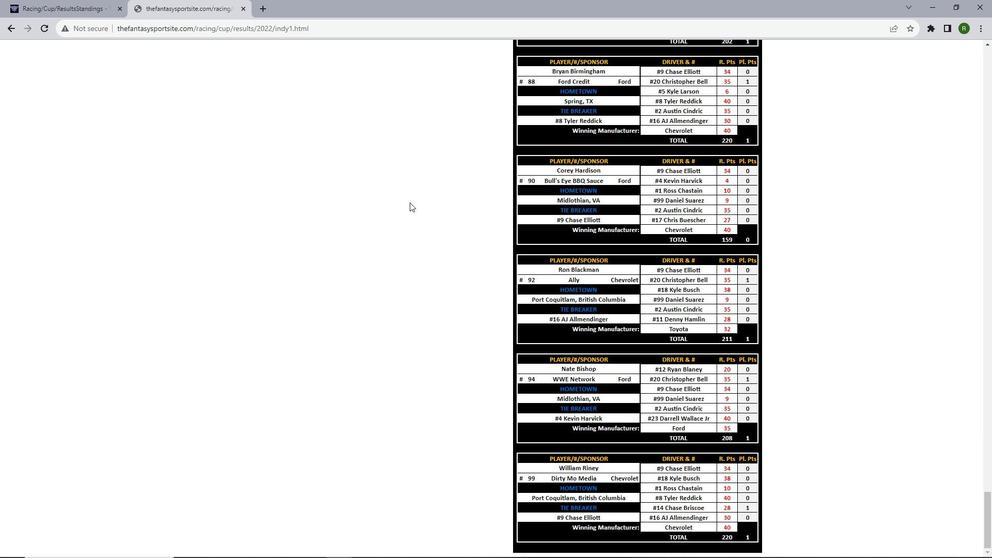 
